 Task: Add Attachment from Google Drive to Card Card0000000147 in Board Board0000000037 in Workspace WS0000000013 in Trello. Add Cover Orange to Card Card0000000147 in Board Board0000000037 in Workspace WS0000000013 in Trello. Add "Add Label …" with "Title" Title0000000147 to Button Button0000000147 to Card Card0000000147 in Board Board0000000037 in Workspace WS0000000013 in Trello. Add Description DS0000000147 to Card Card0000000147 in Board Board0000000037 in Workspace WS0000000013 in Trello. Add Comment CM0000000147 to Card Card0000000147 in Board Board0000000037 in Workspace WS0000000013 in Trello
Action: Mouse moved to (758, 441)
Screenshot: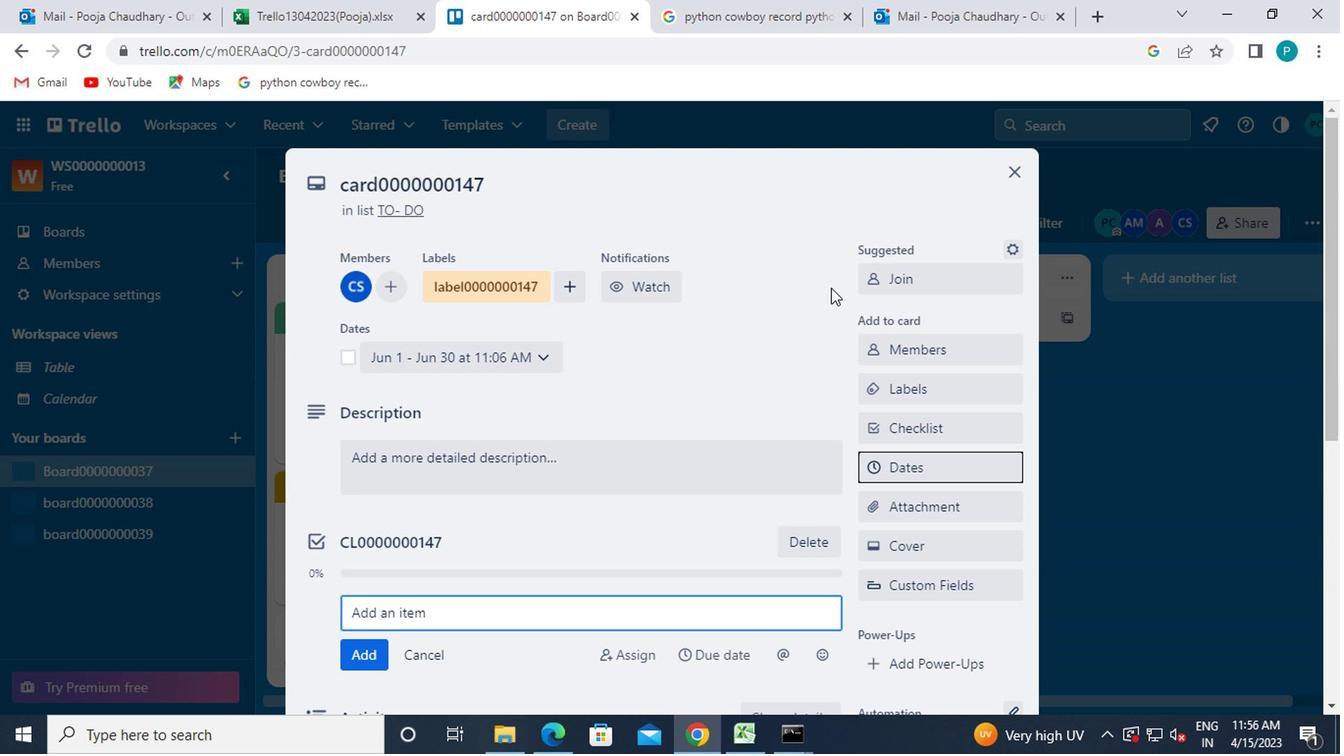 
Action: Mouse scrolled (758, 439) with delta (0, -1)
Screenshot: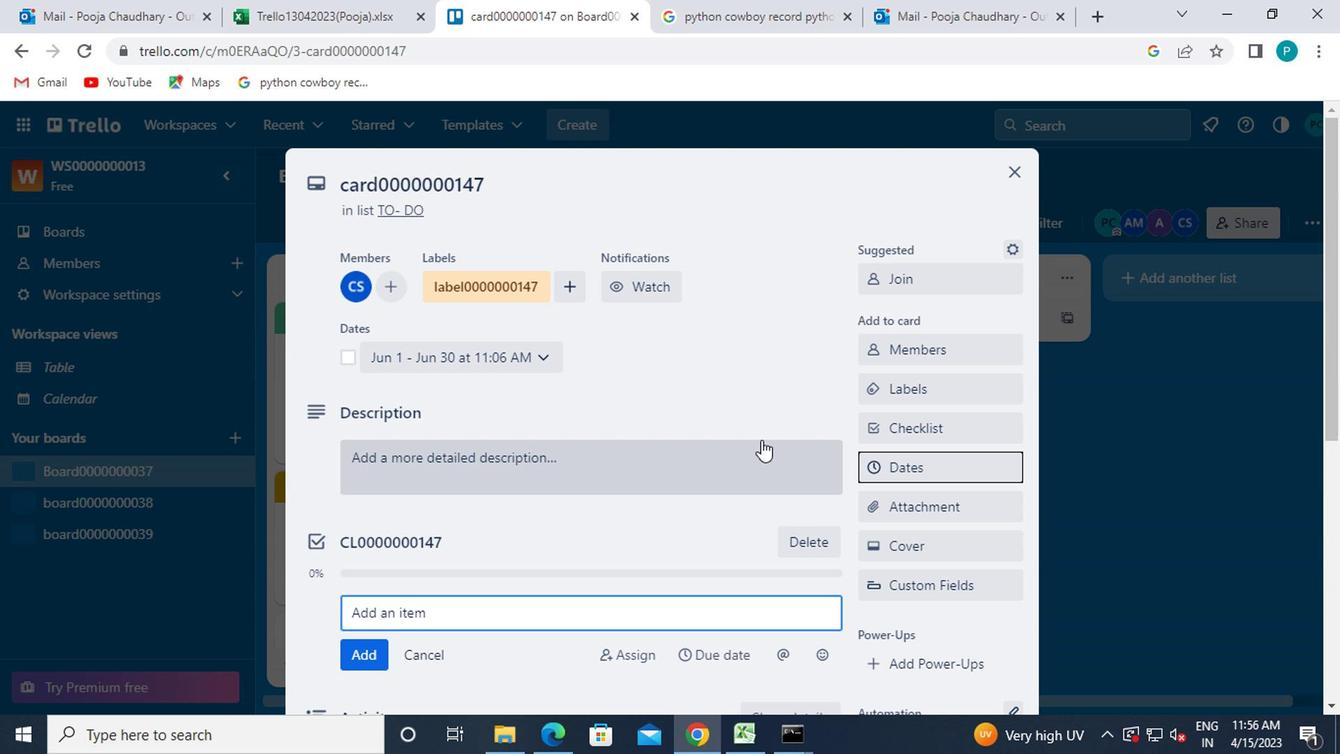
Action: Mouse moved to (880, 402)
Screenshot: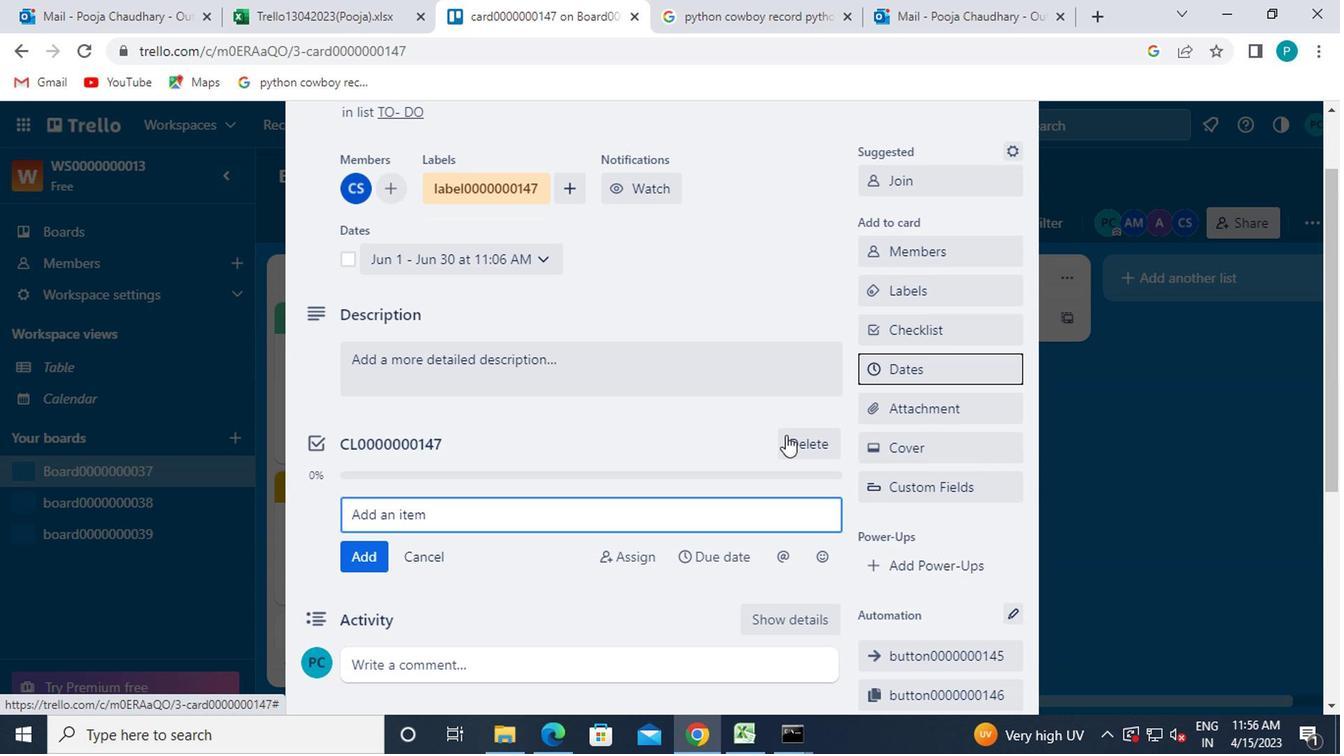 
Action: Mouse pressed left at (880, 402)
Screenshot: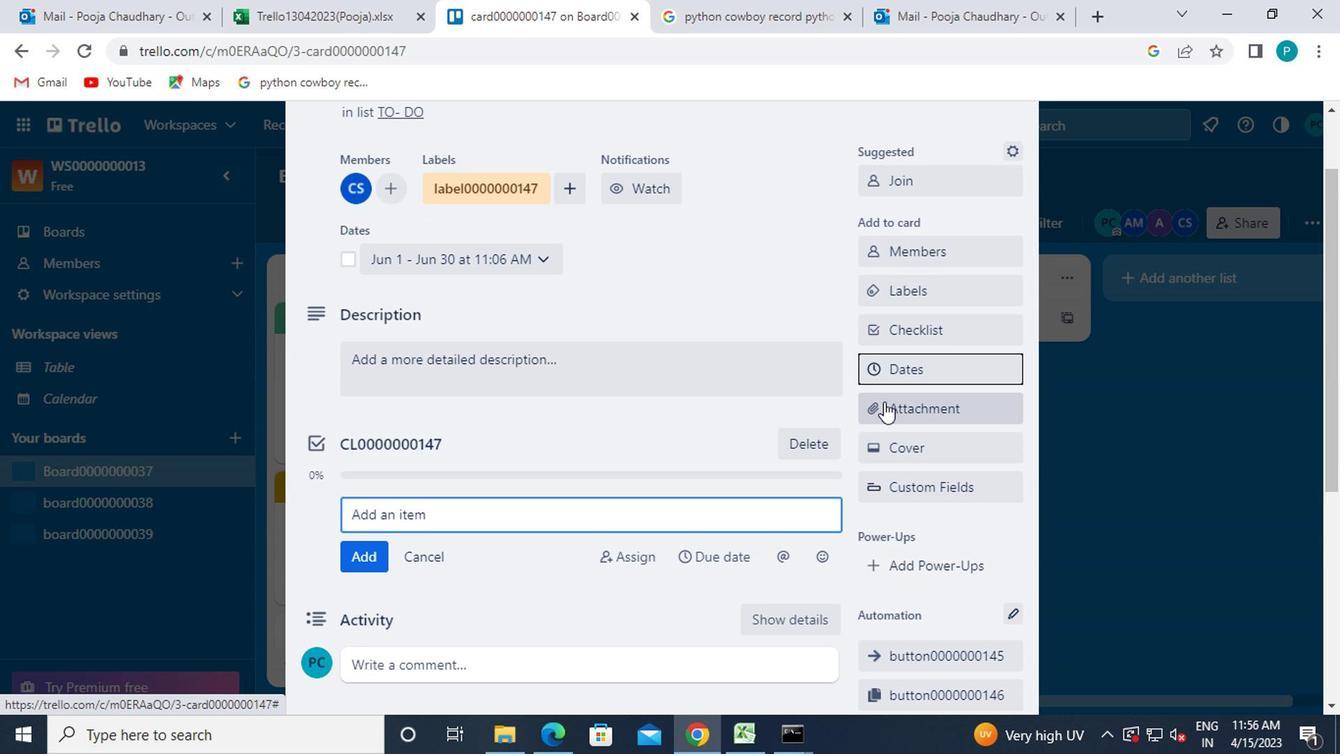 
Action: Mouse moved to (877, 264)
Screenshot: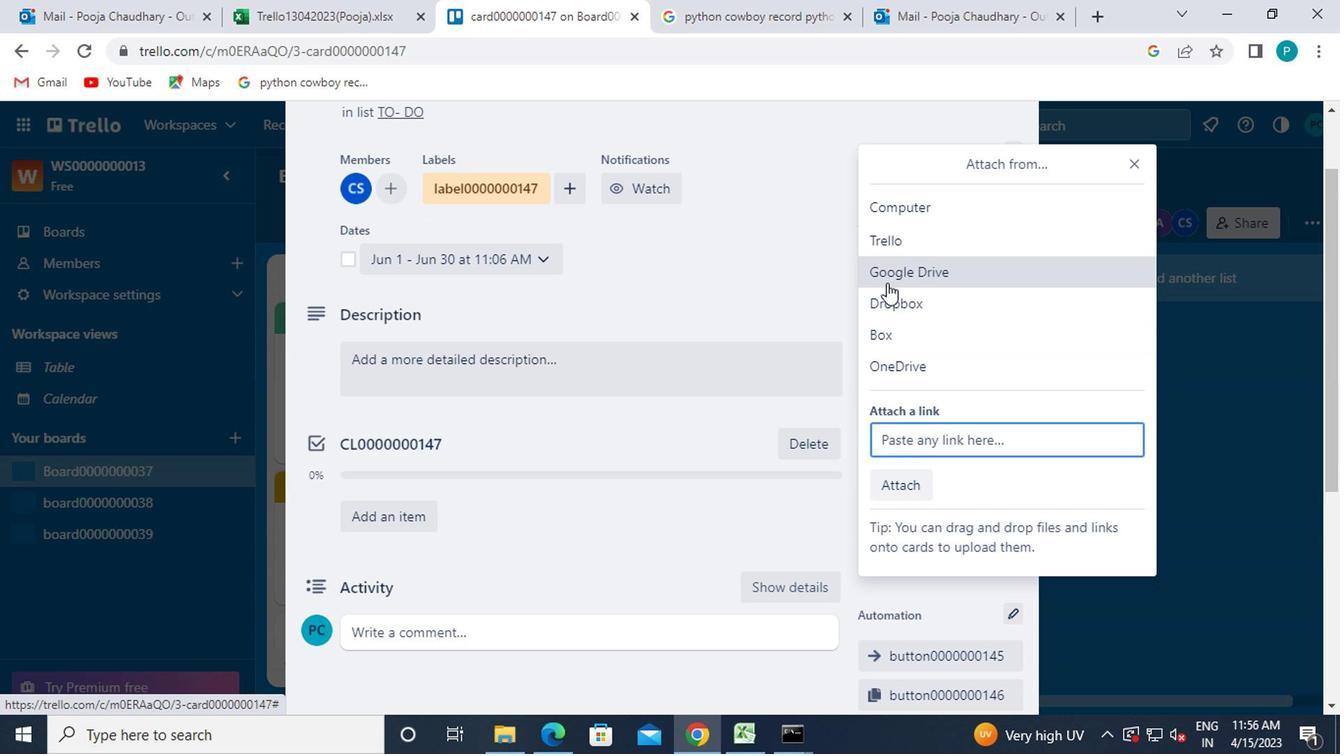 
Action: Mouse pressed left at (877, 264)
Screenshot: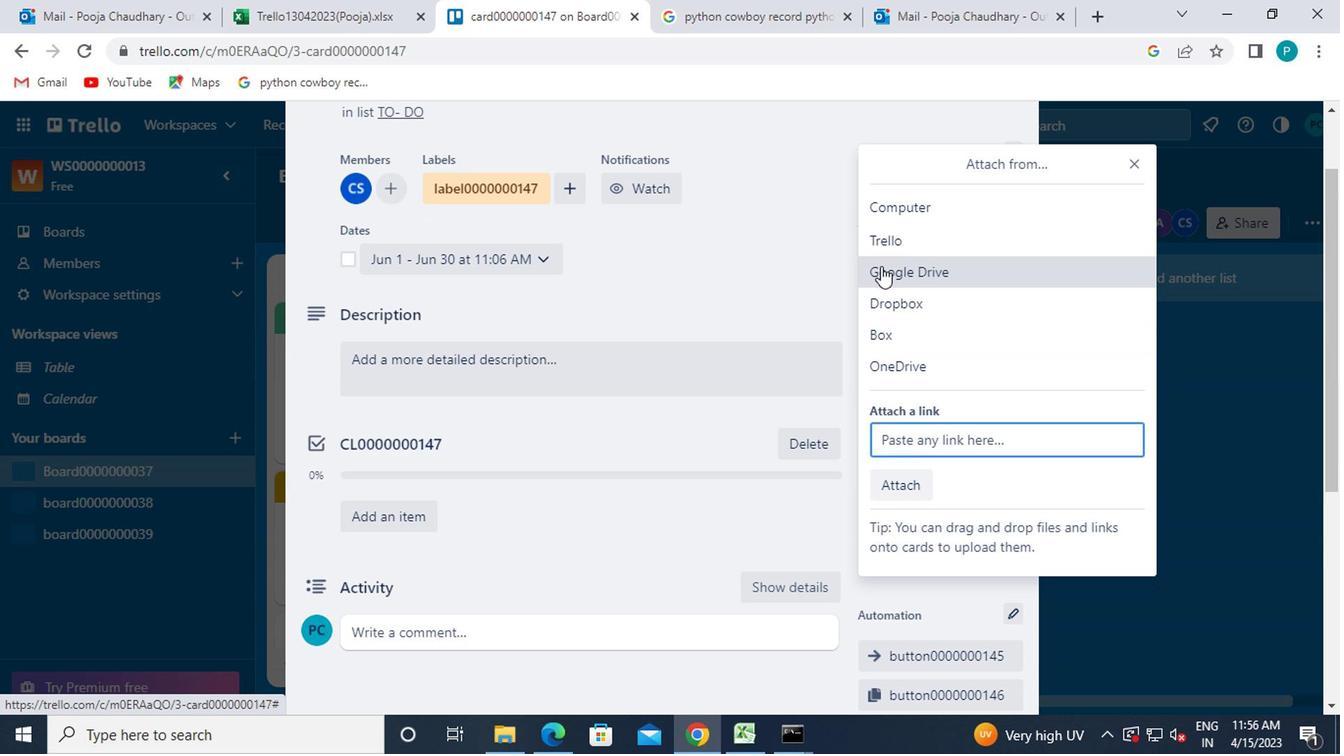 
Action: Mouse moved to (413, 460)
Screenshot: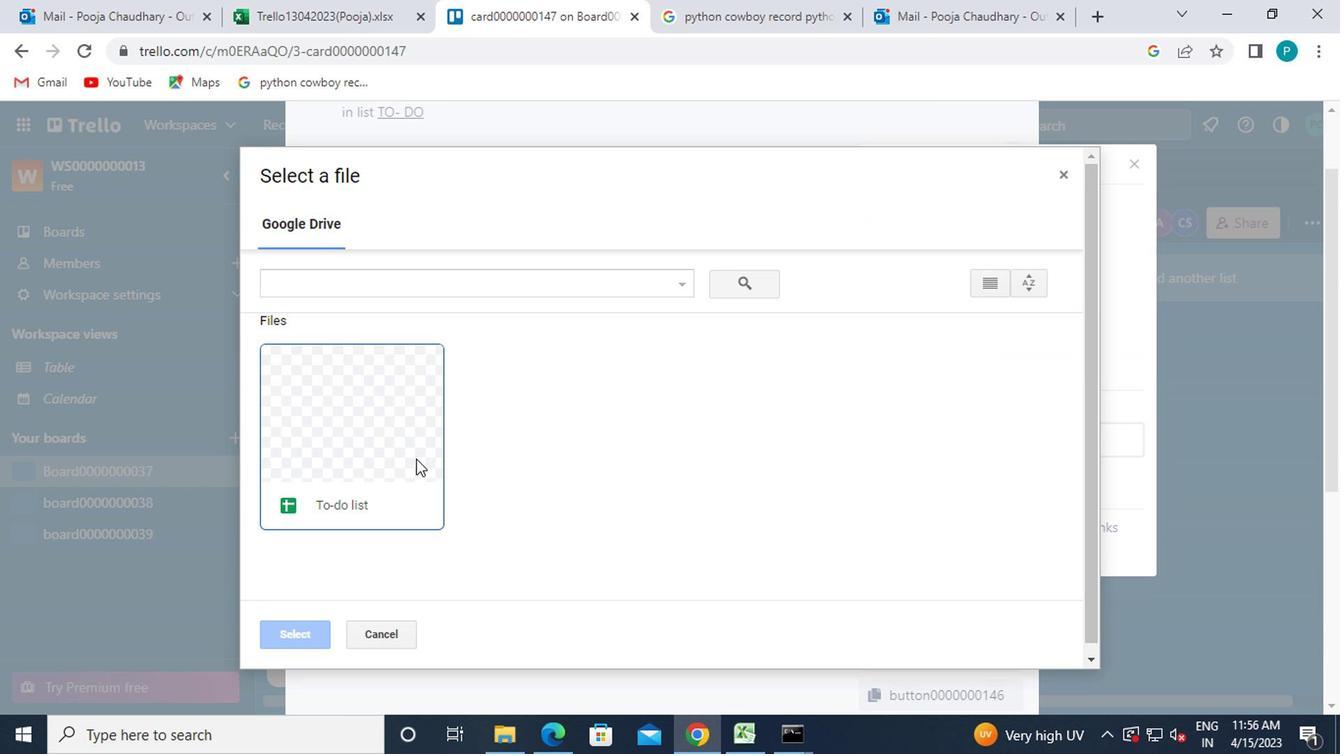 
Action: Mouse pressed left at (413, 460)
Screenshot: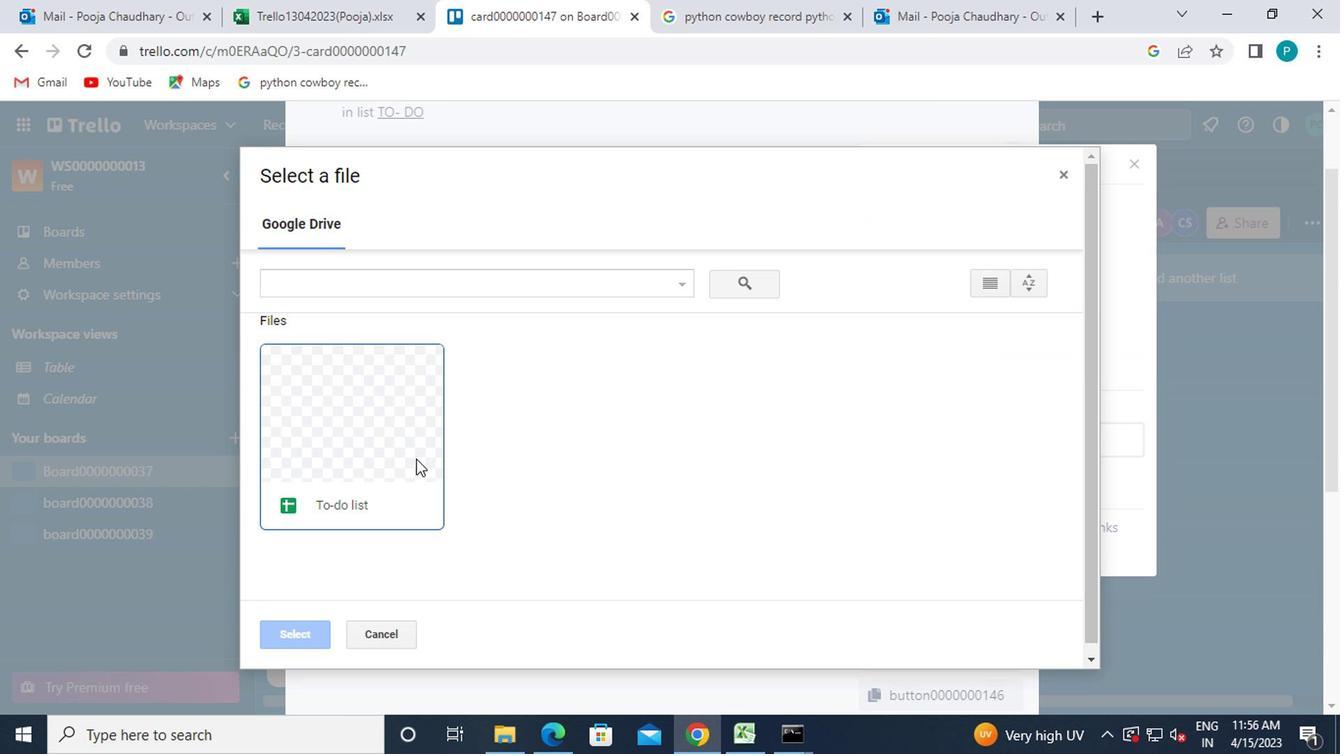 
Action: Mouse moved to (288, 628)
Screenshot: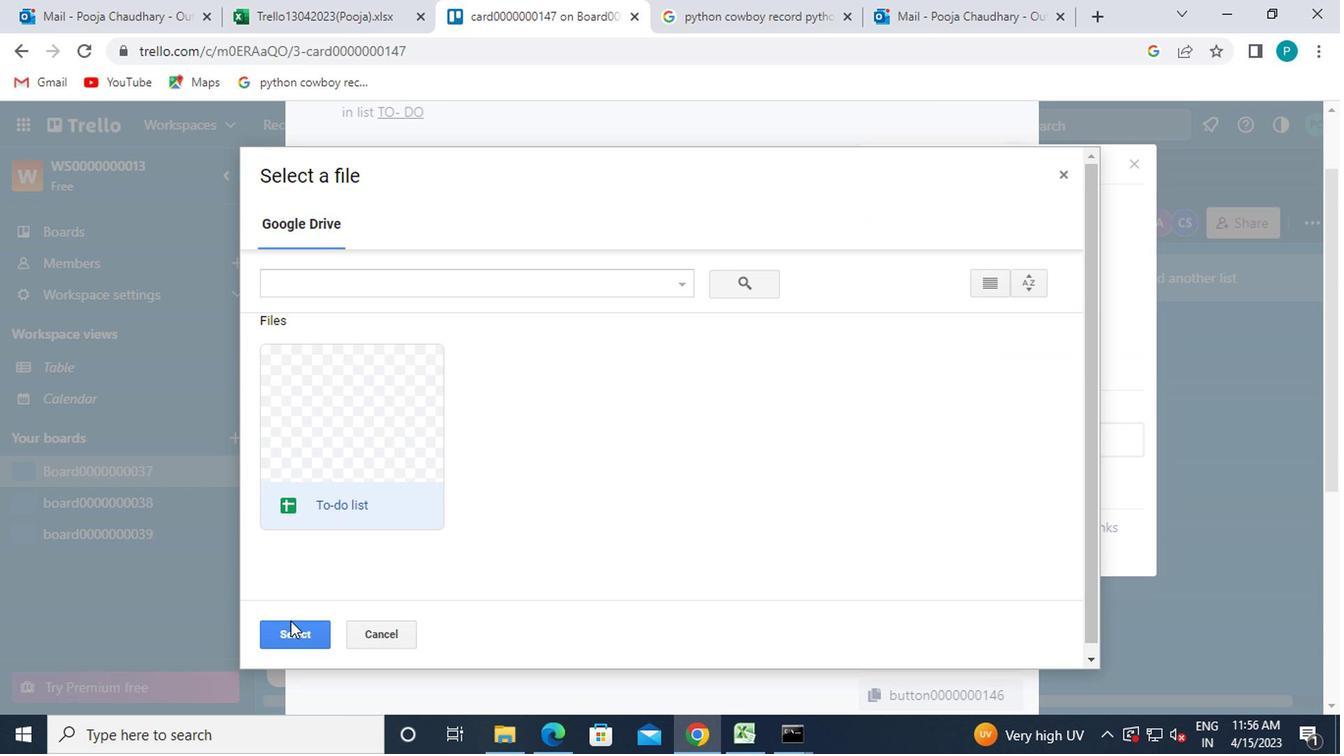 
Action: Mouse pressed left at (288, 628)
Screenshot: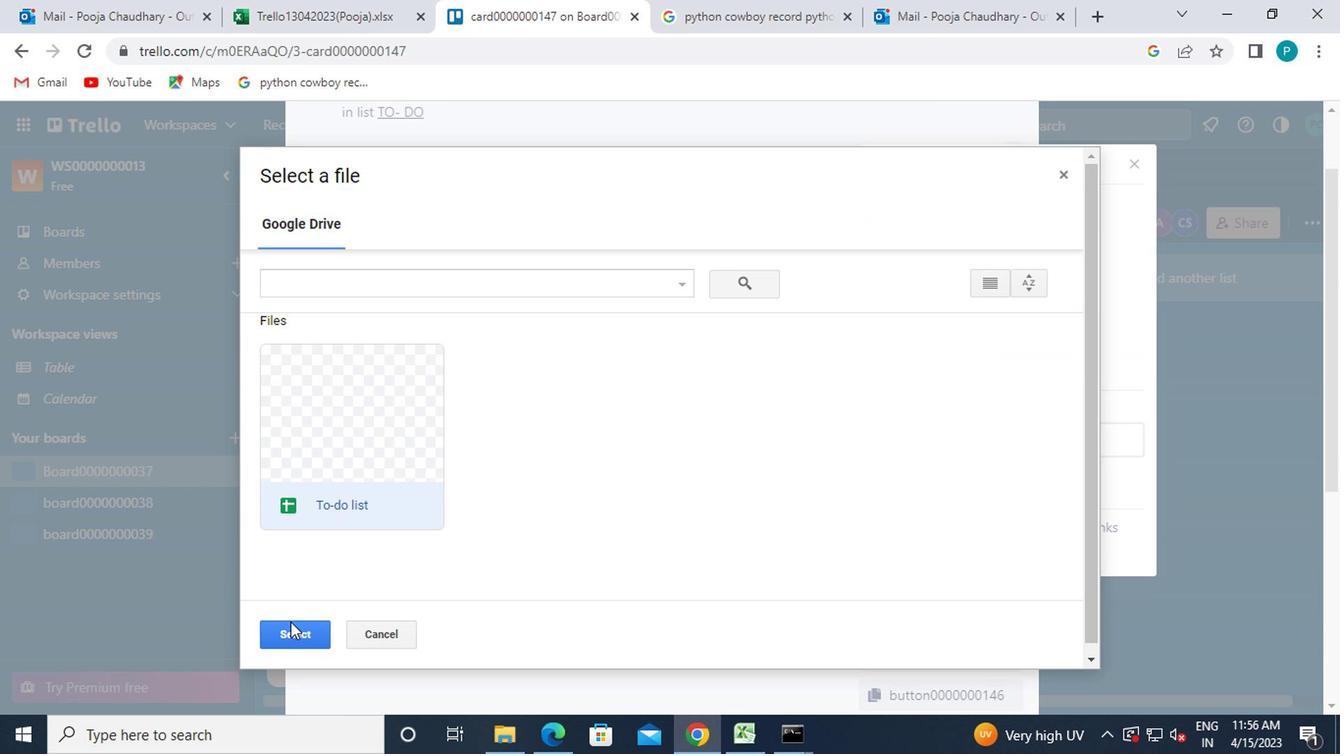 
Action: Mouse moved to (887, 455)
Screenshot: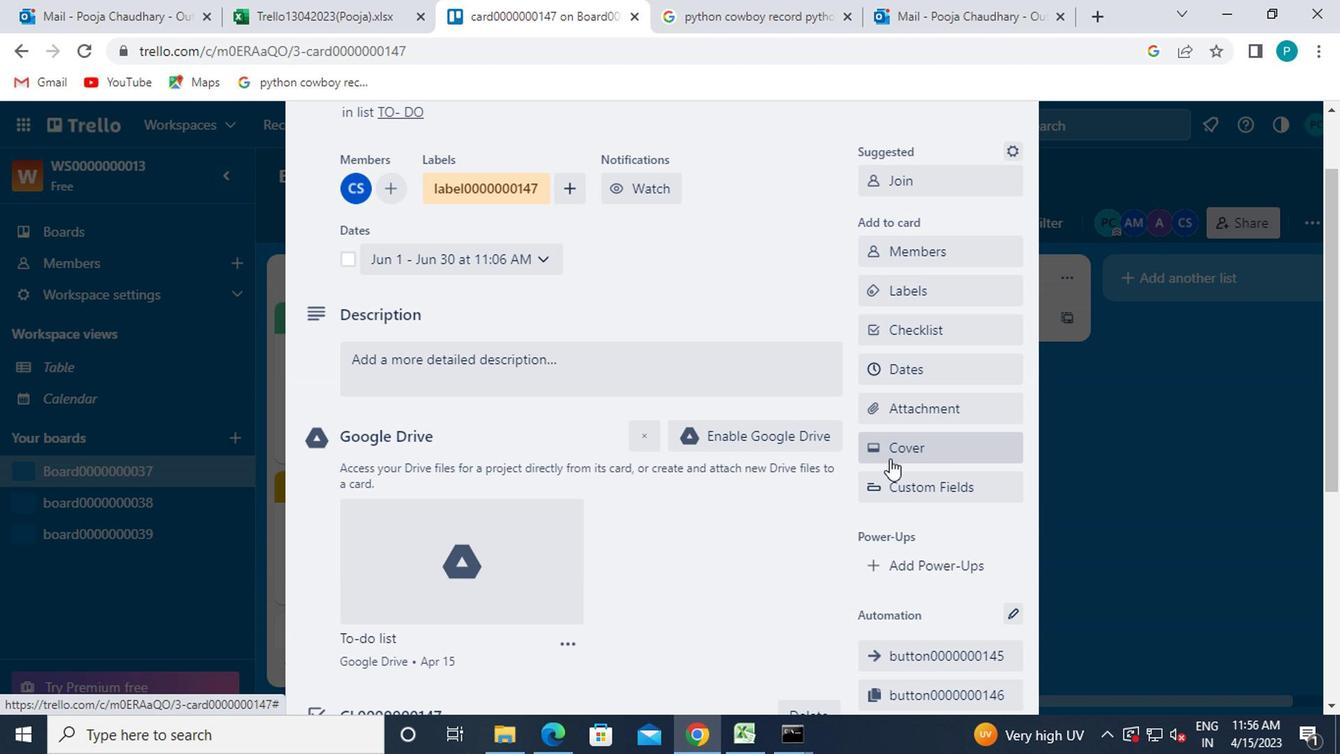 
Action: Mouse pressed left at (887, 455)
Screenshot: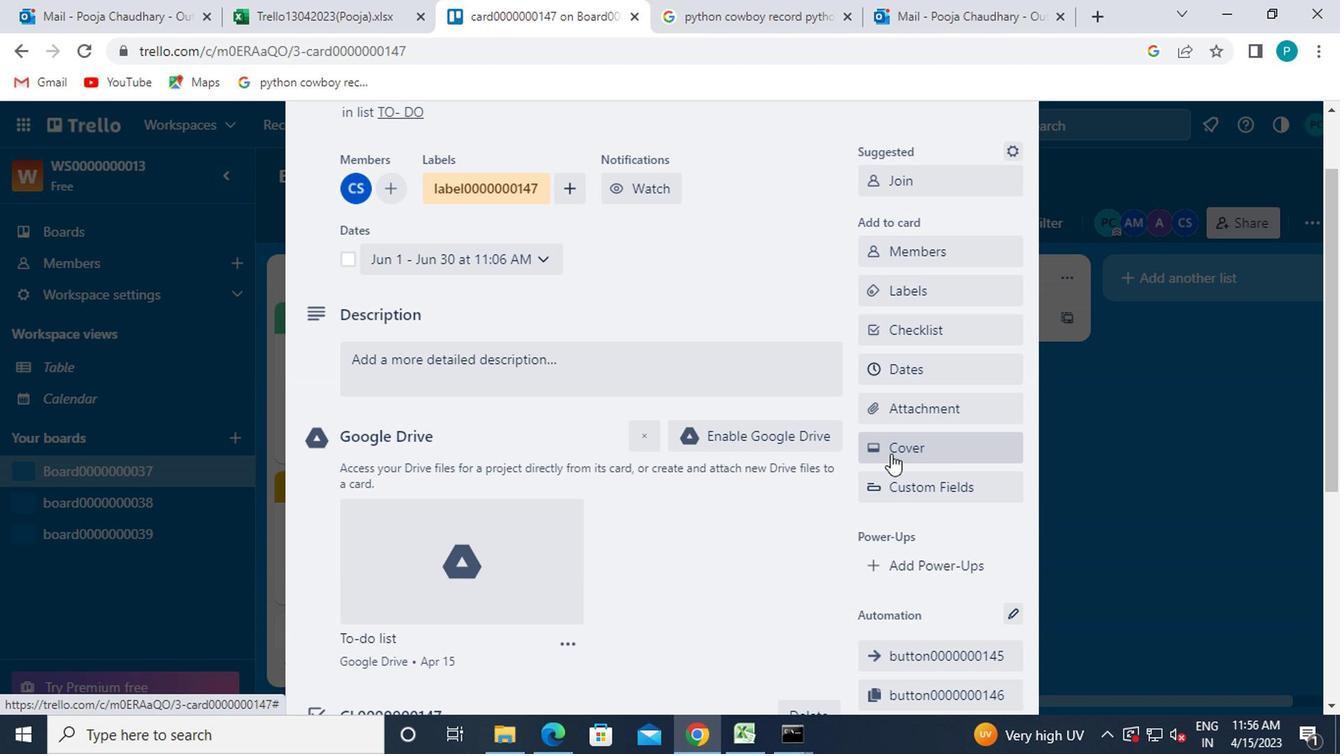 
Action: Mouse moved to (983, 344)
Screenshot: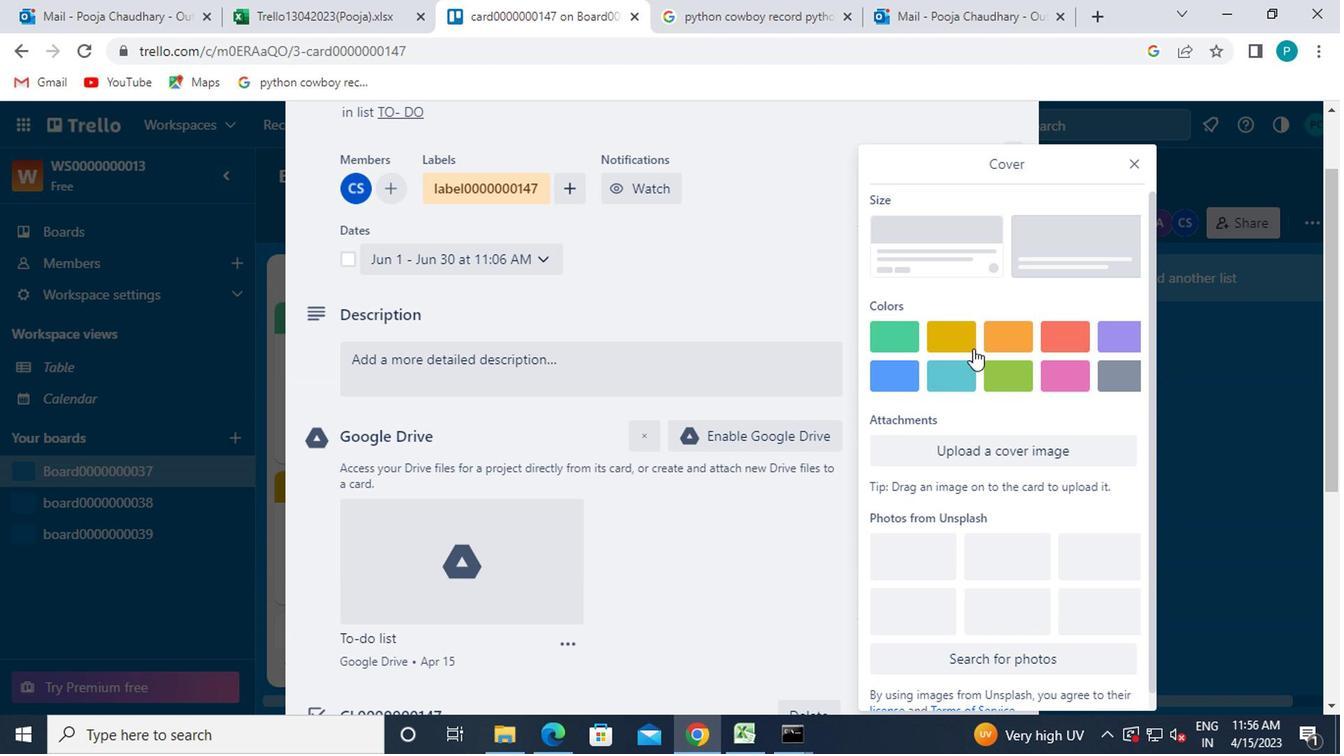 
Action: Mouse pressed left at (983, 344)
Screenshot: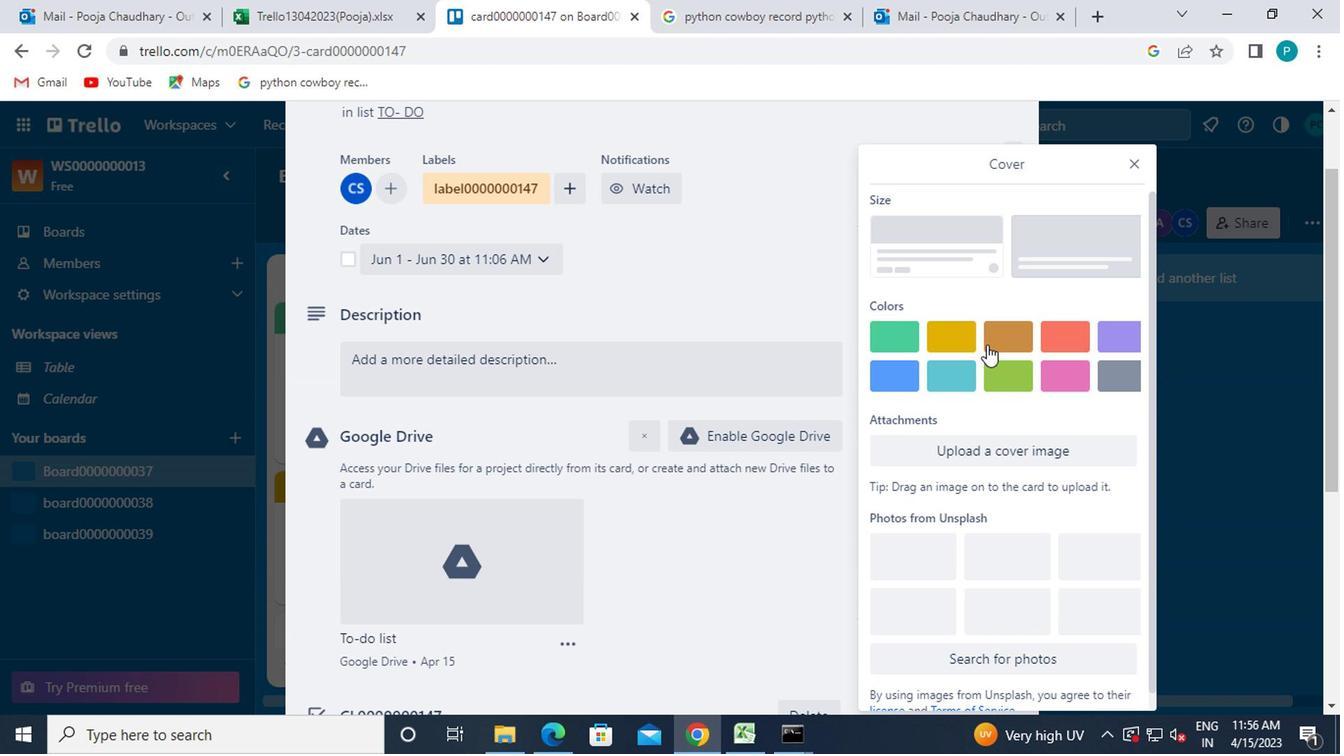 
Action: Mouse moved to (1125, 159)
Screenshot: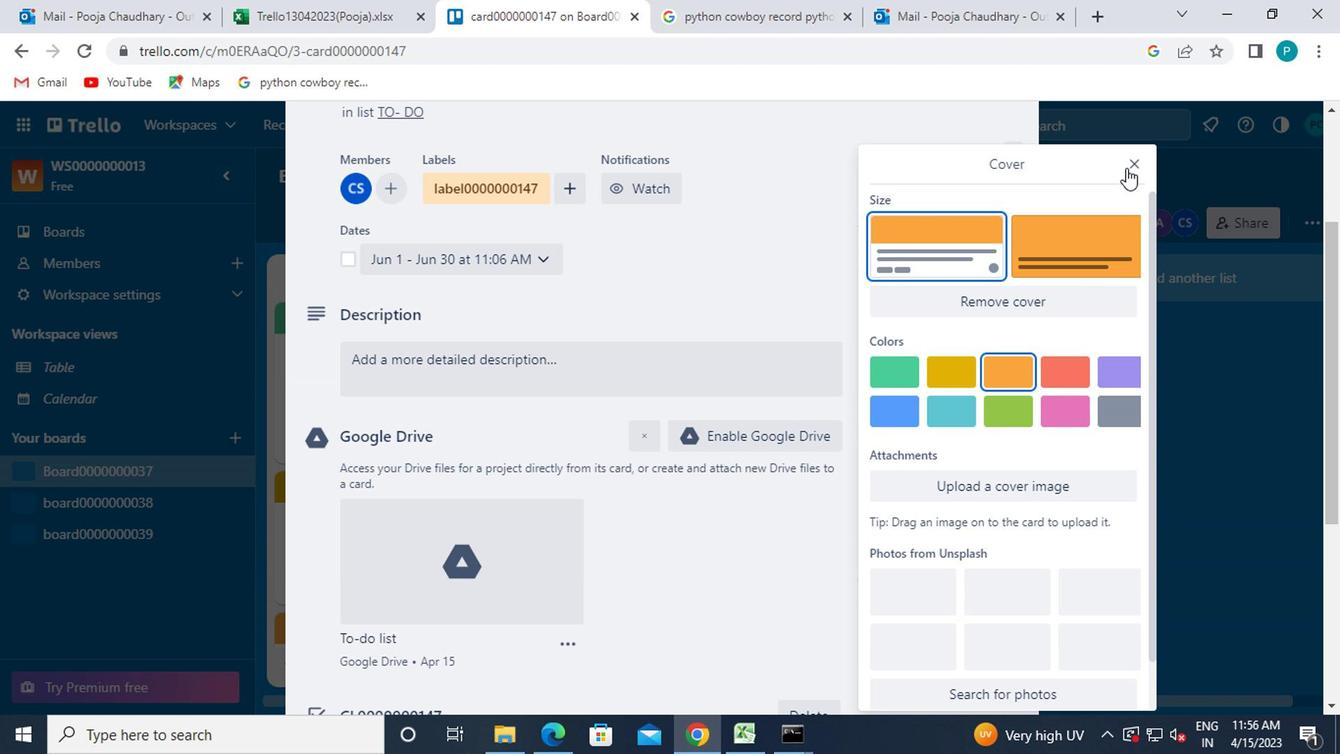 
Action: Mouse pressed left at (1125, 159)
Screenshot: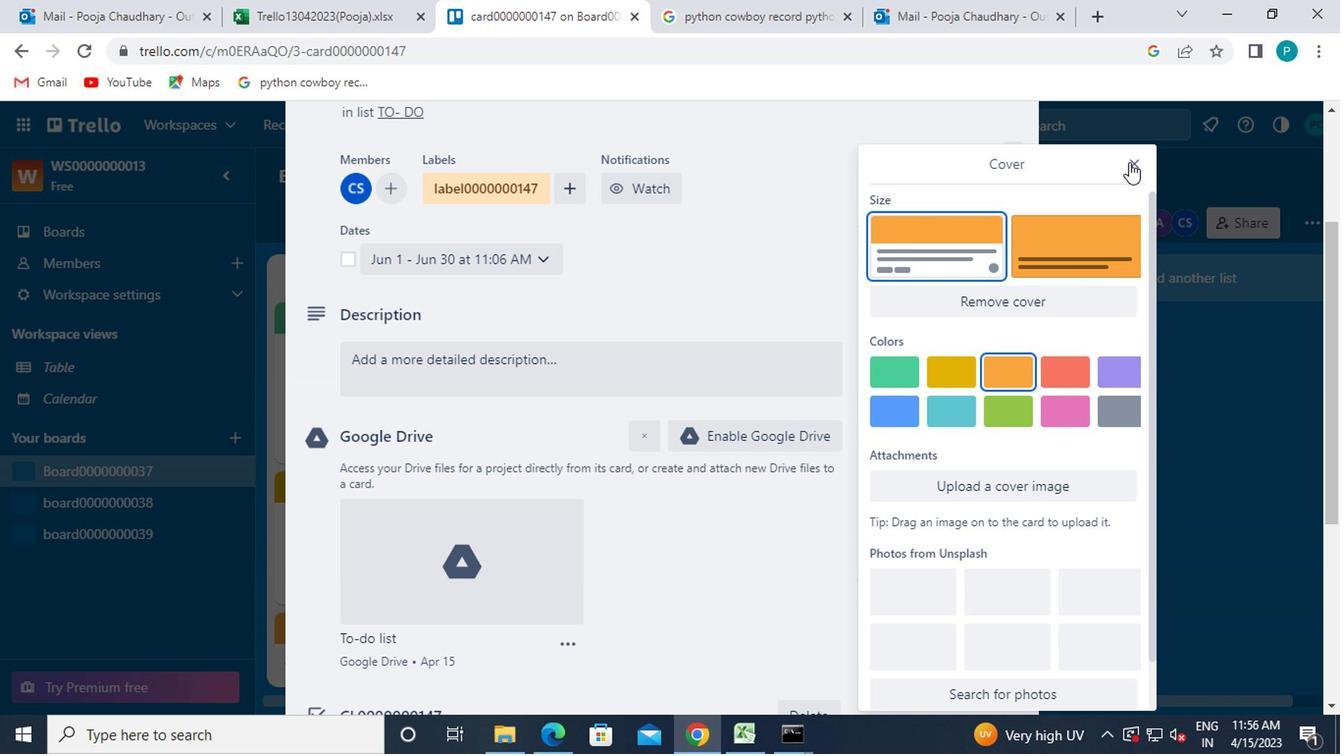 
Action: Mouse moved to (907, 483)
Screenshot: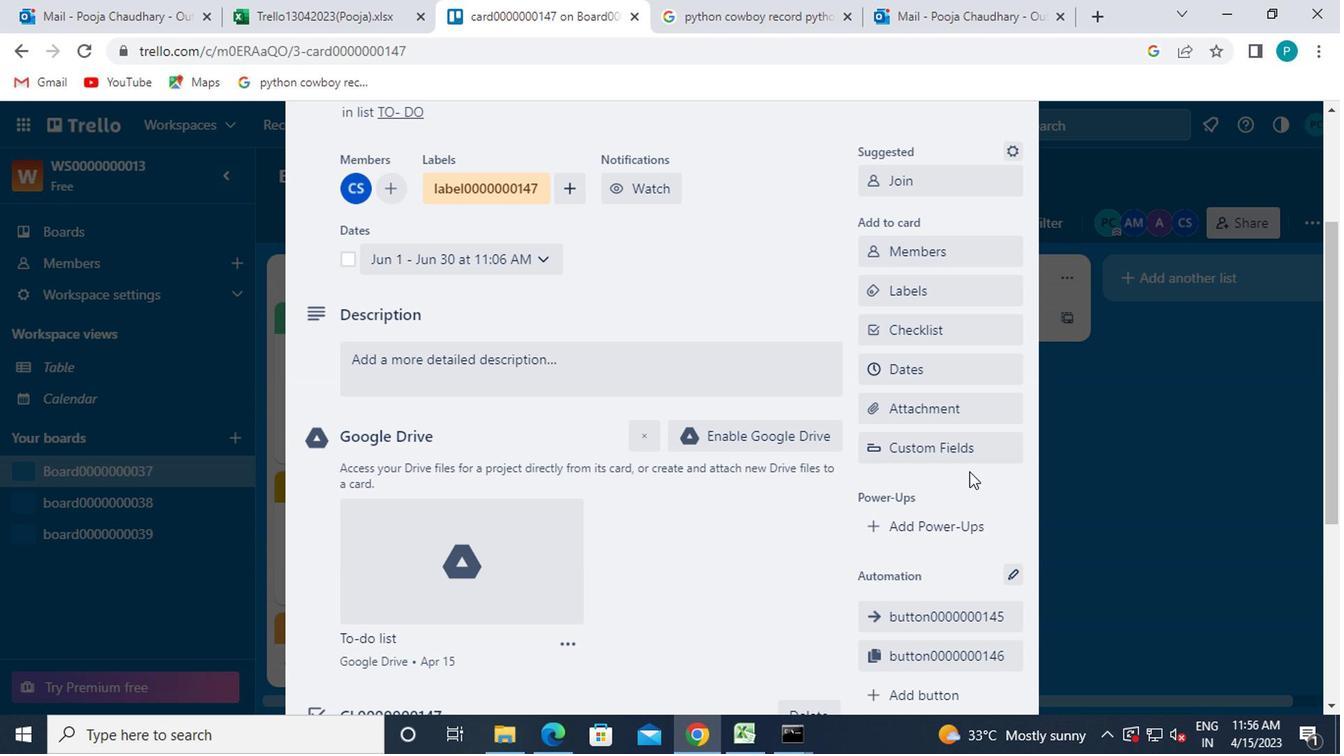 
Action: Mouse scrolled (907, 481) with delta (0, -1)
Screenshot: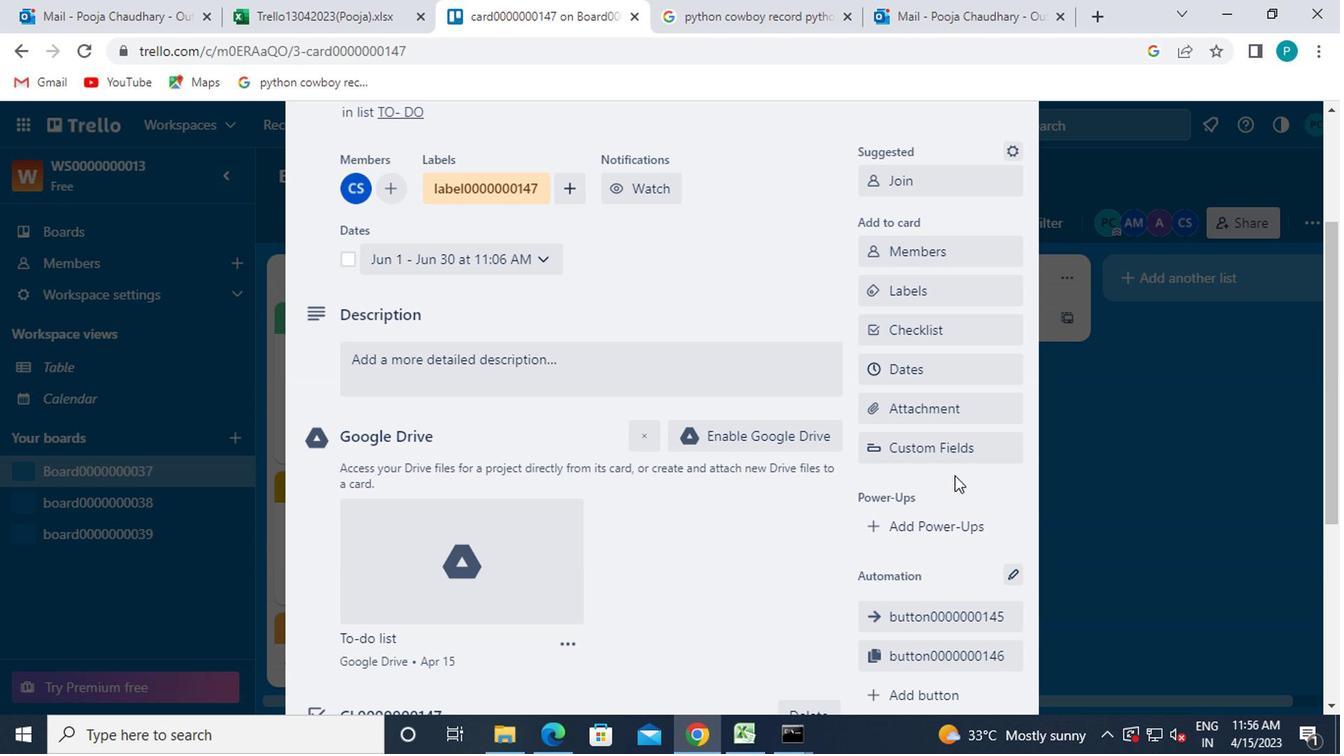
Action: Mouse moved to (907, 483)
Screenshot: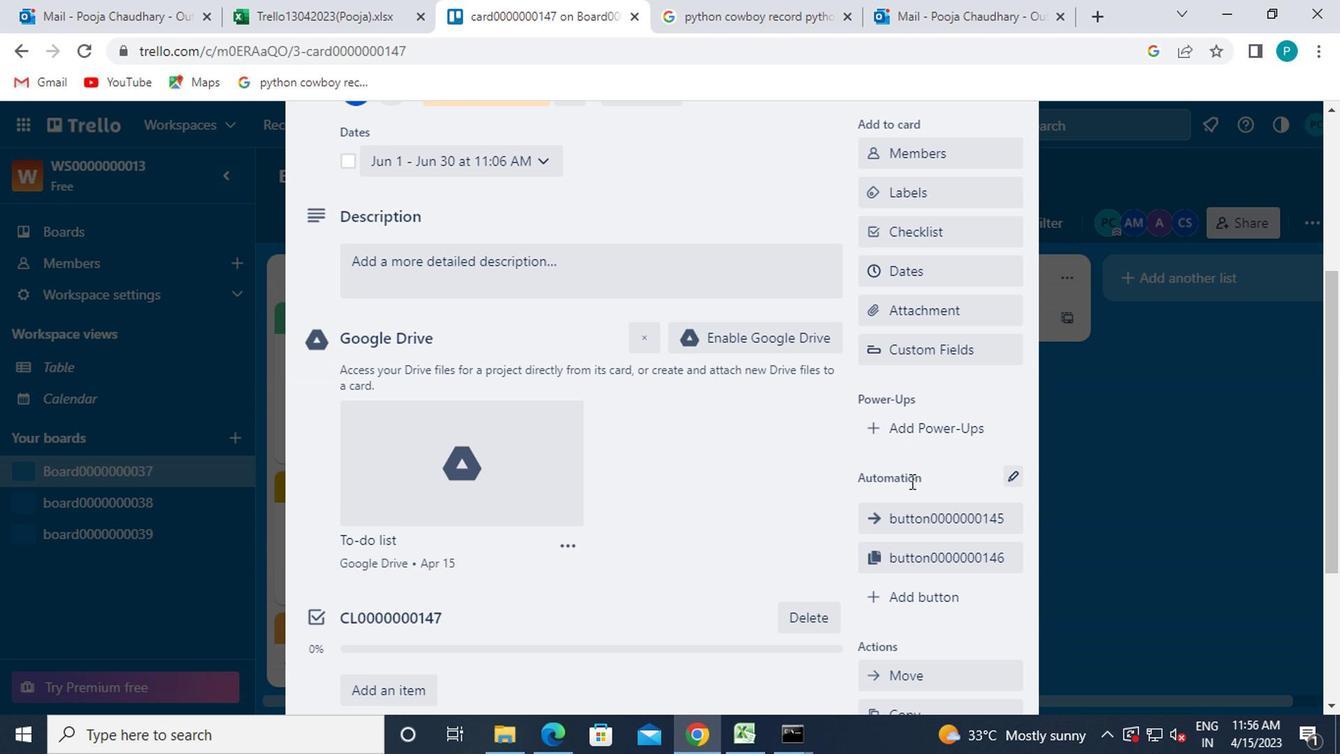 
Action: Mouse scrolled (907, 481) with delta (0, -1)
Screenshot: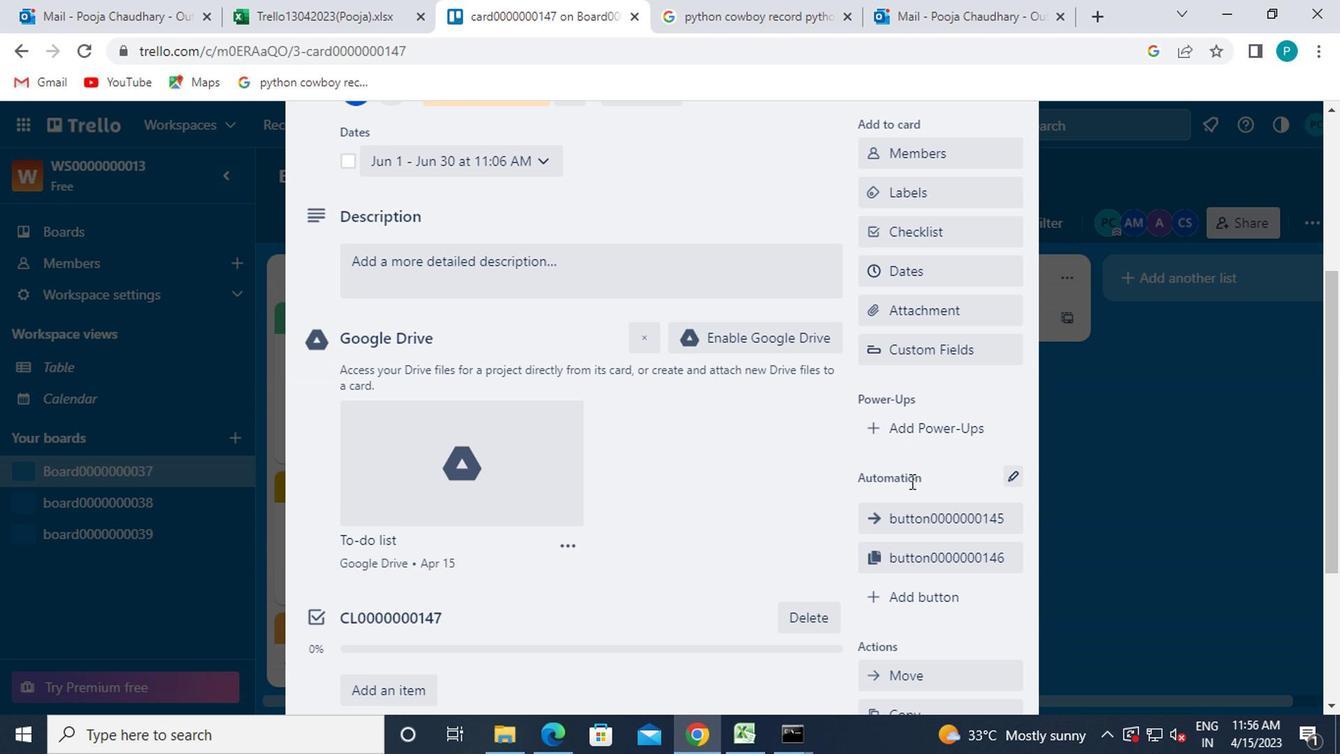 
Action: Mouse moved to (907, 502)
Screenshot: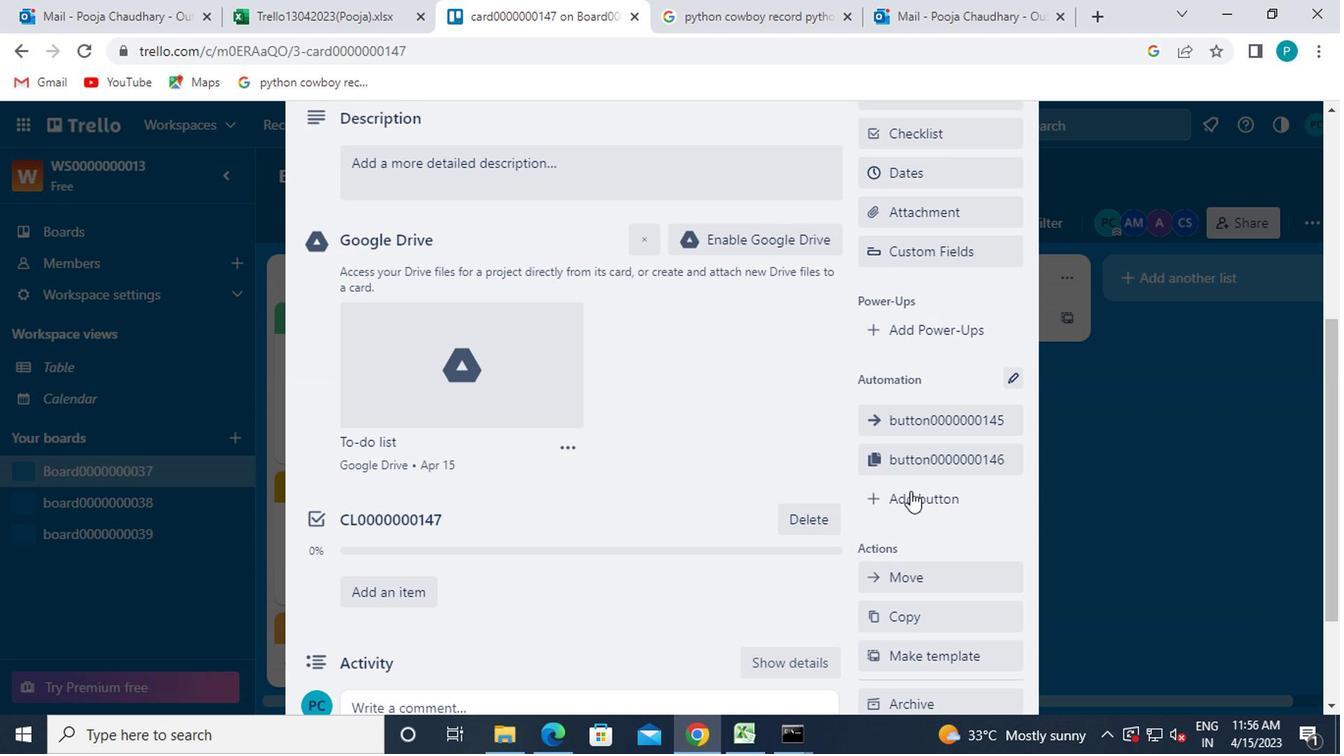 
Action: Mouse pressed left at (907, 502)
Screenshot: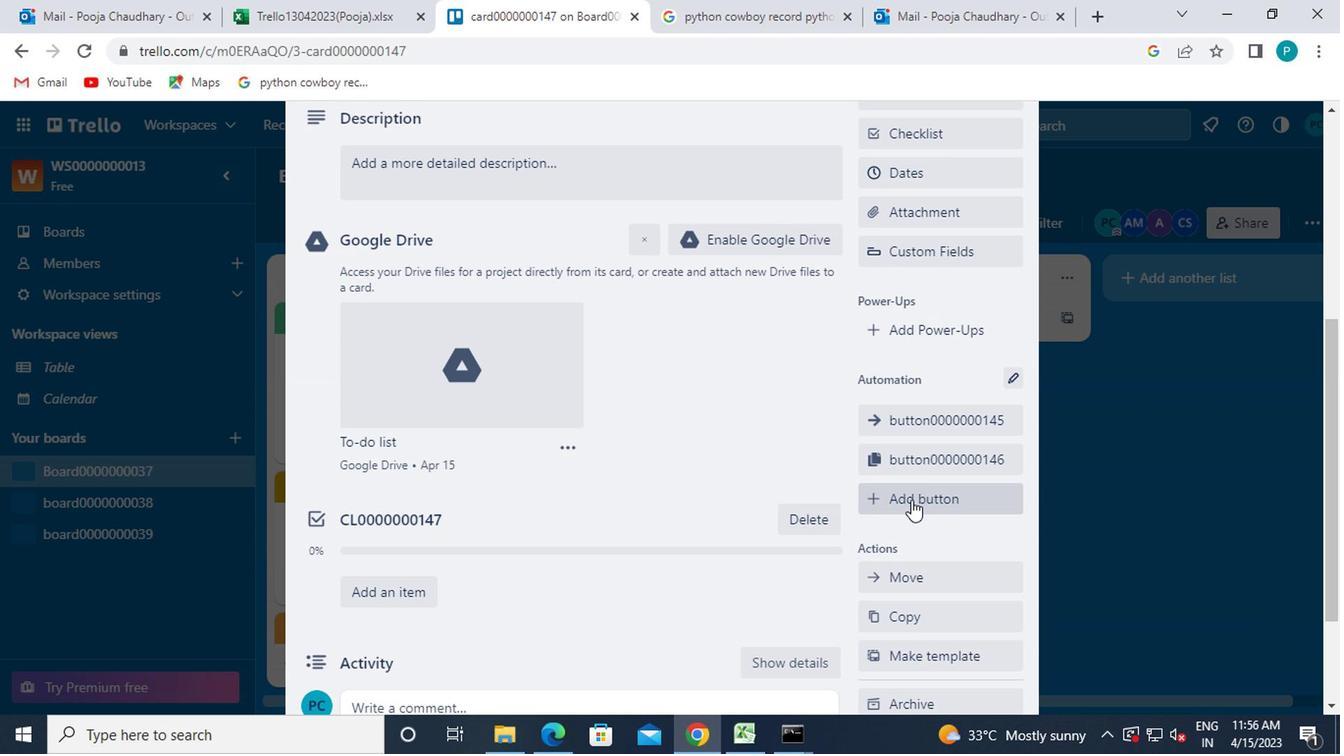 
Action: Mouse moved to (904, 335)
Screenshot: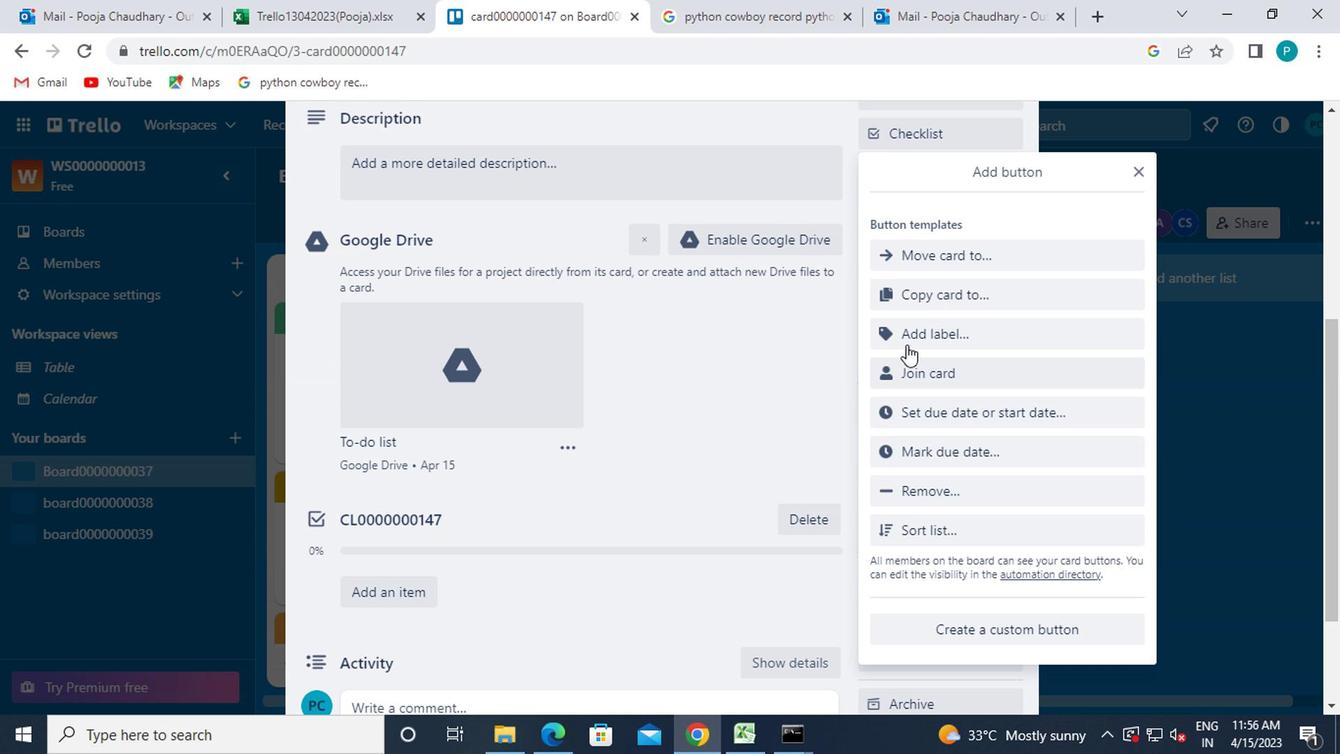 
Action: Mouse pressed left at (904, 335)
Screenshot: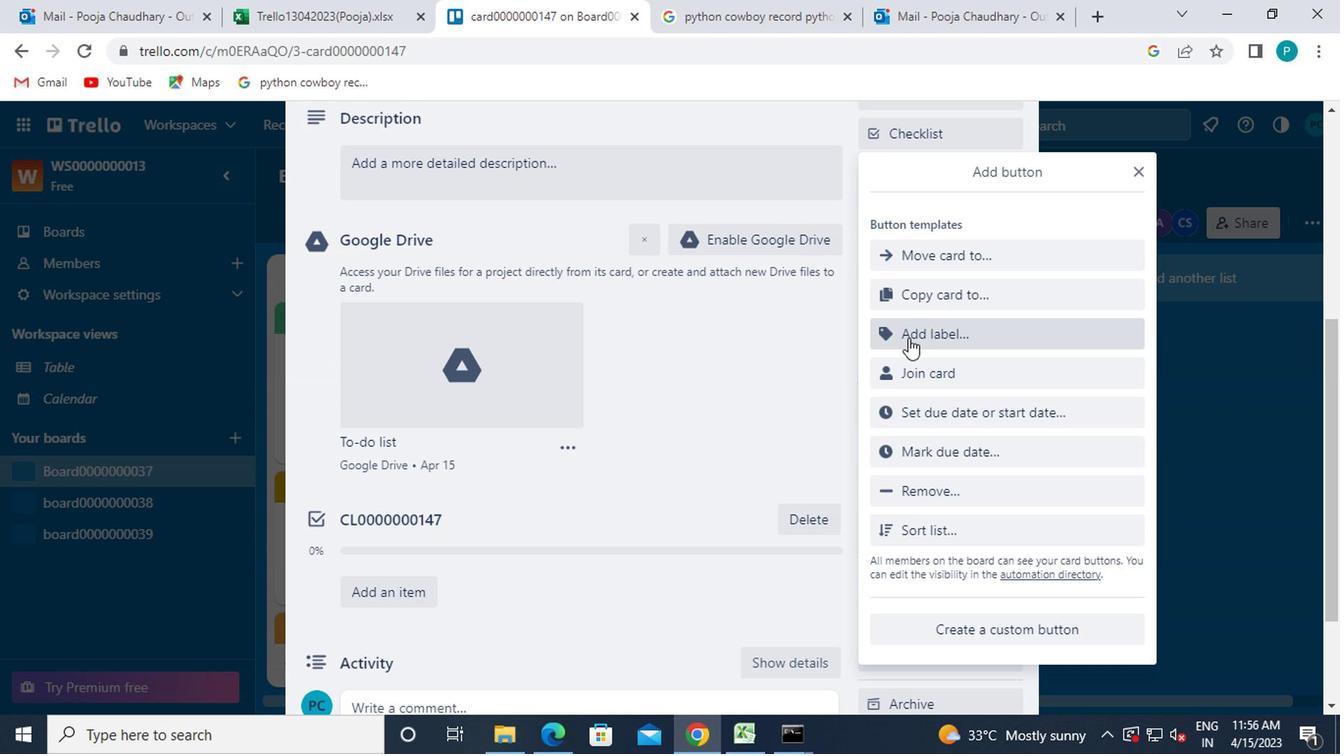 
Action: Mouse moved to (971, 254)
Screenshot: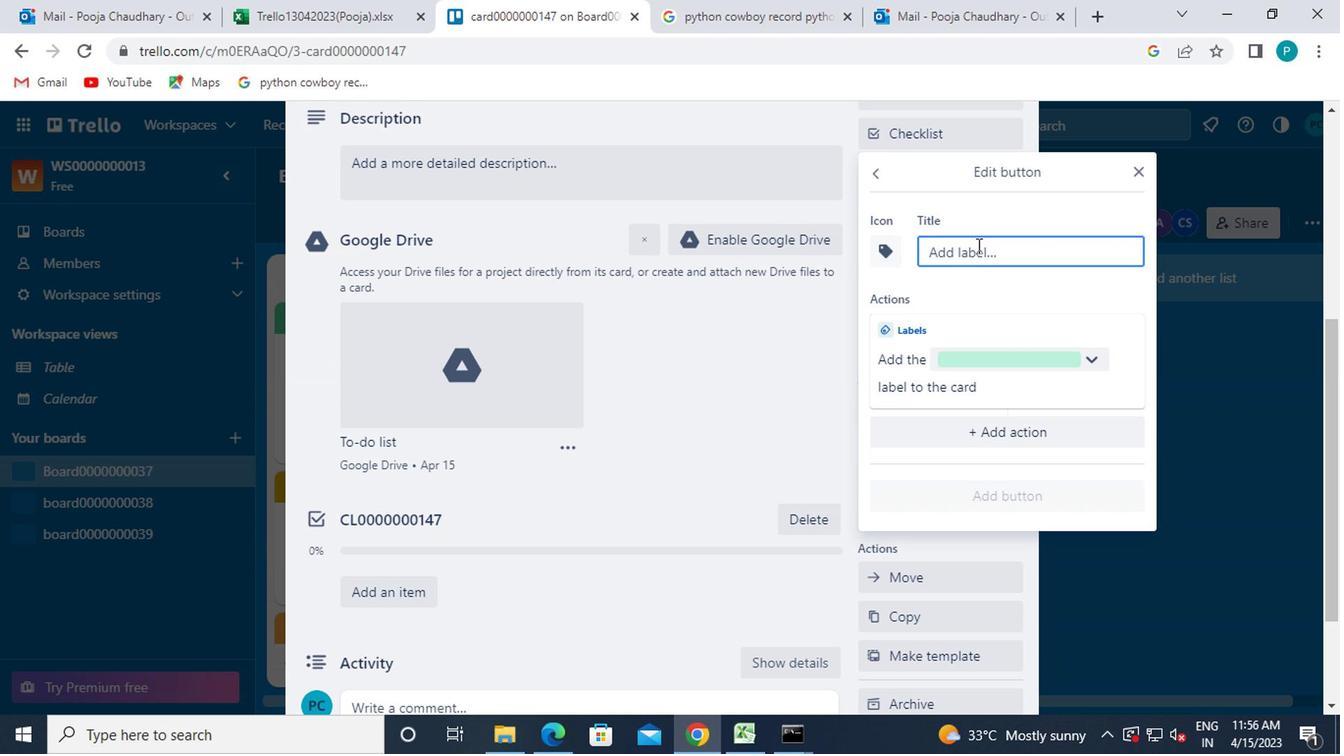 
Action: Mouse pressed left at (971, 254)
Screenshot: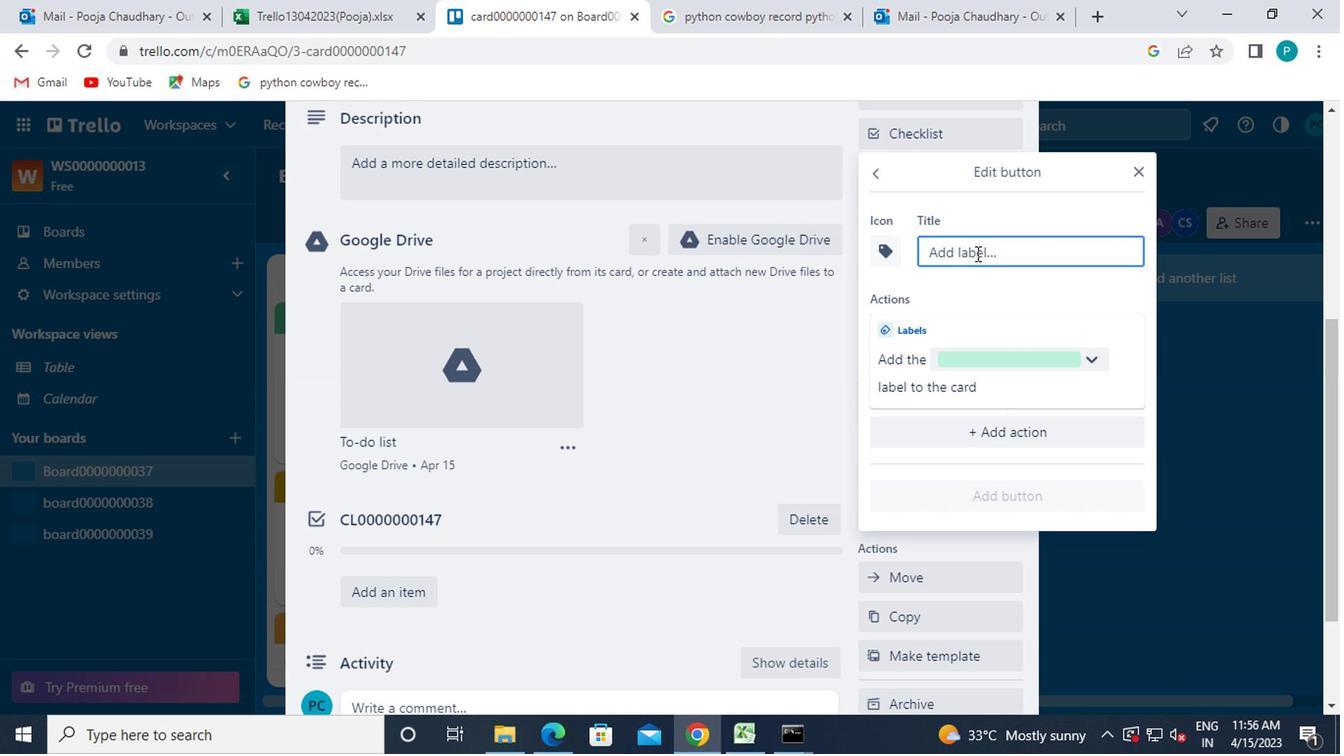 
Action: Key pressed title0000000147
Screenshot: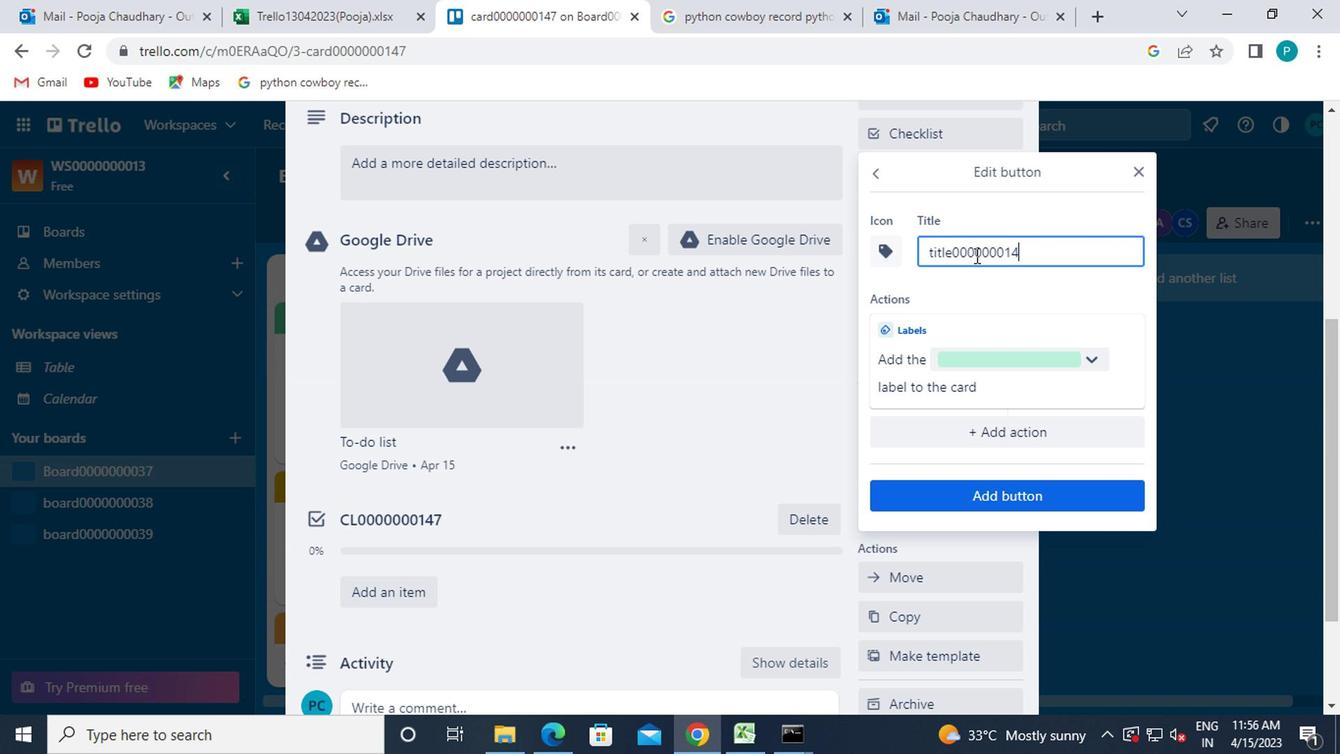 
Action: Mouse moved to (996, 492)
Screenshot: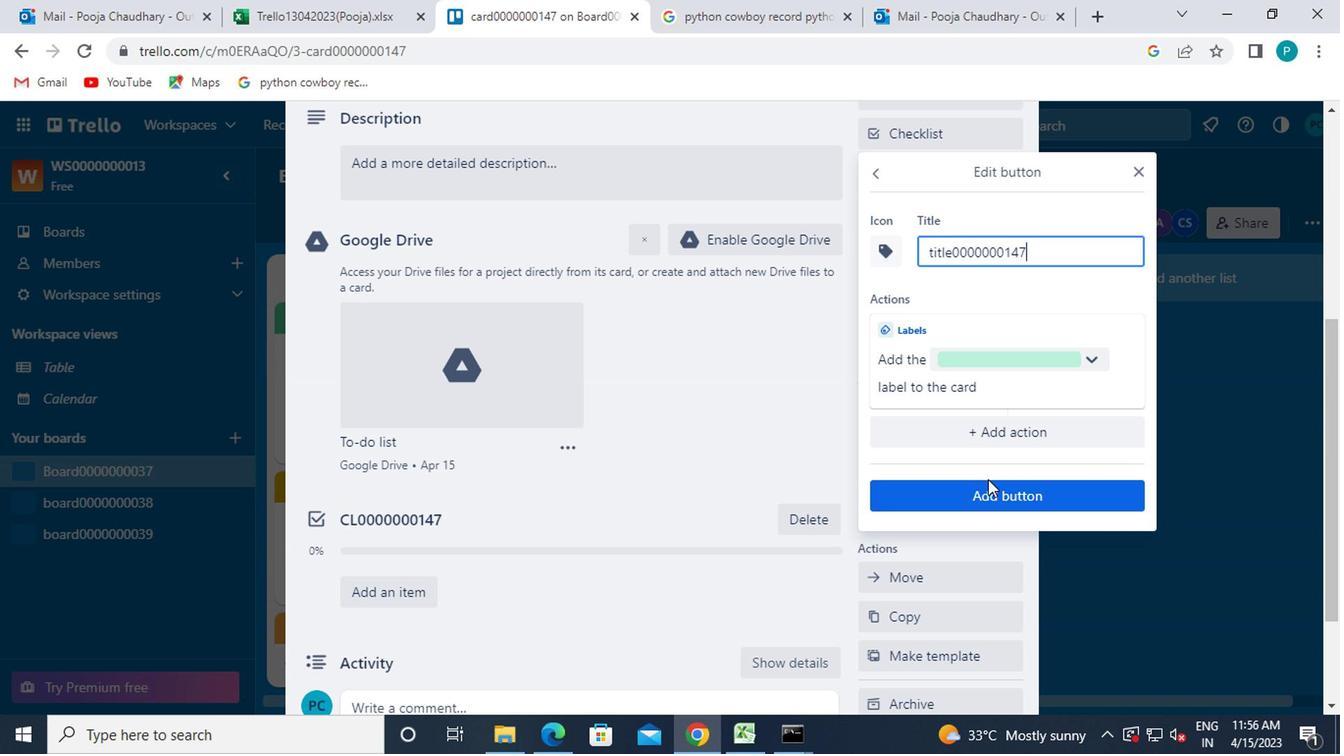 
Action: Mouse pressed left at (996, 492)
Screenshot: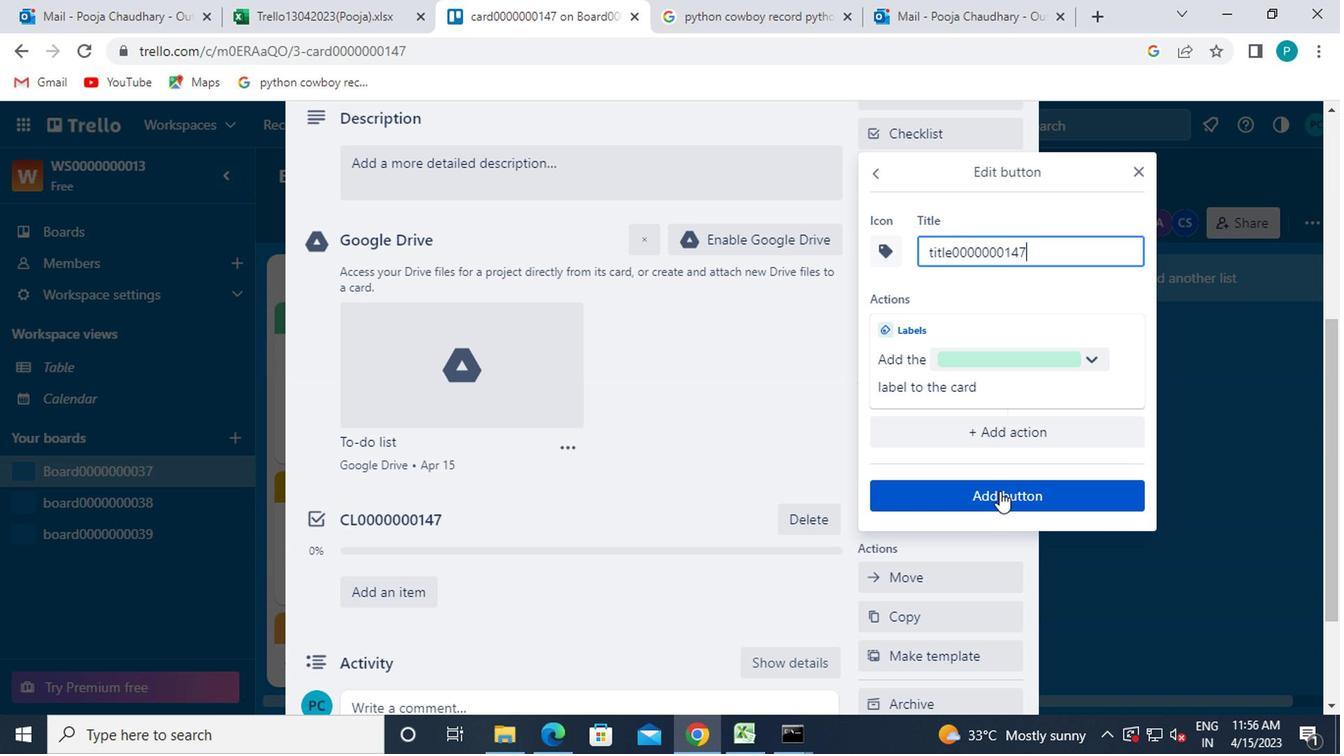 
Action: Mouse moved to (739, 518)
Screenshot: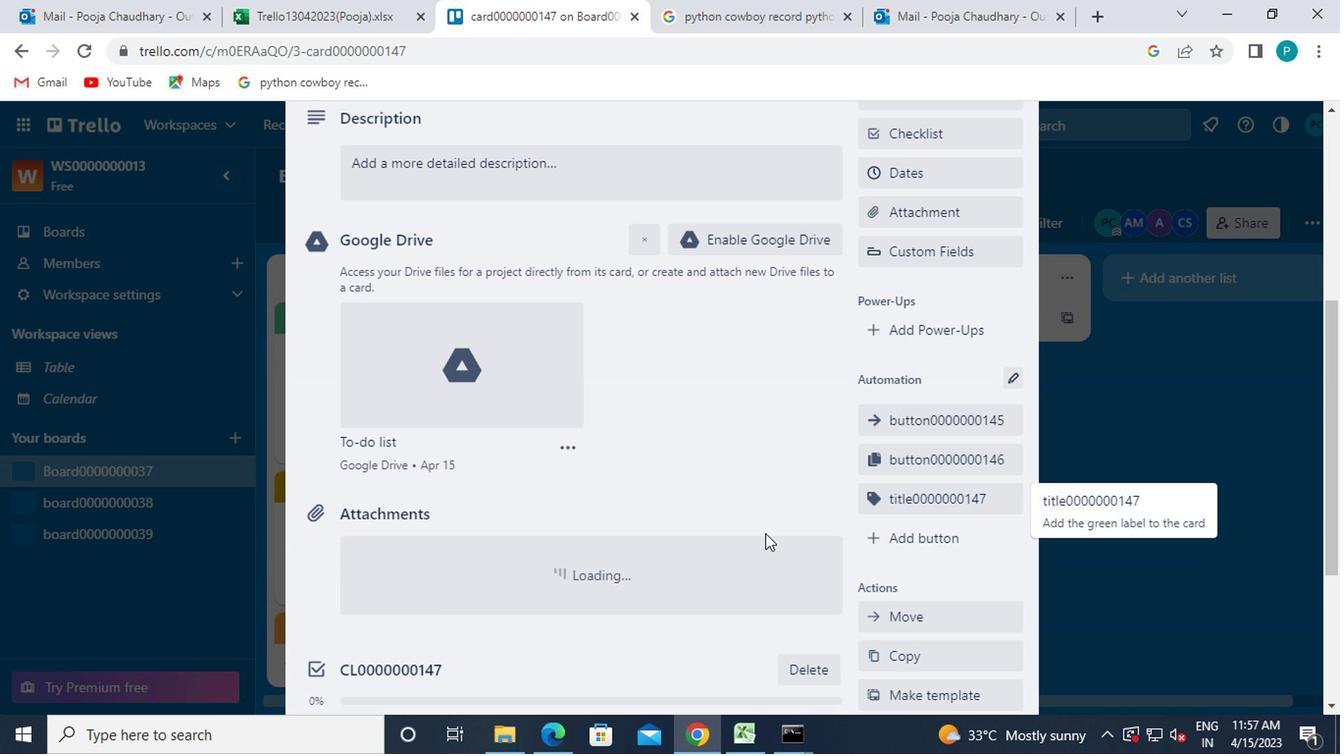 
Action: Mouse scrolled (739, 518) with delta (0, 0)
Screenshot: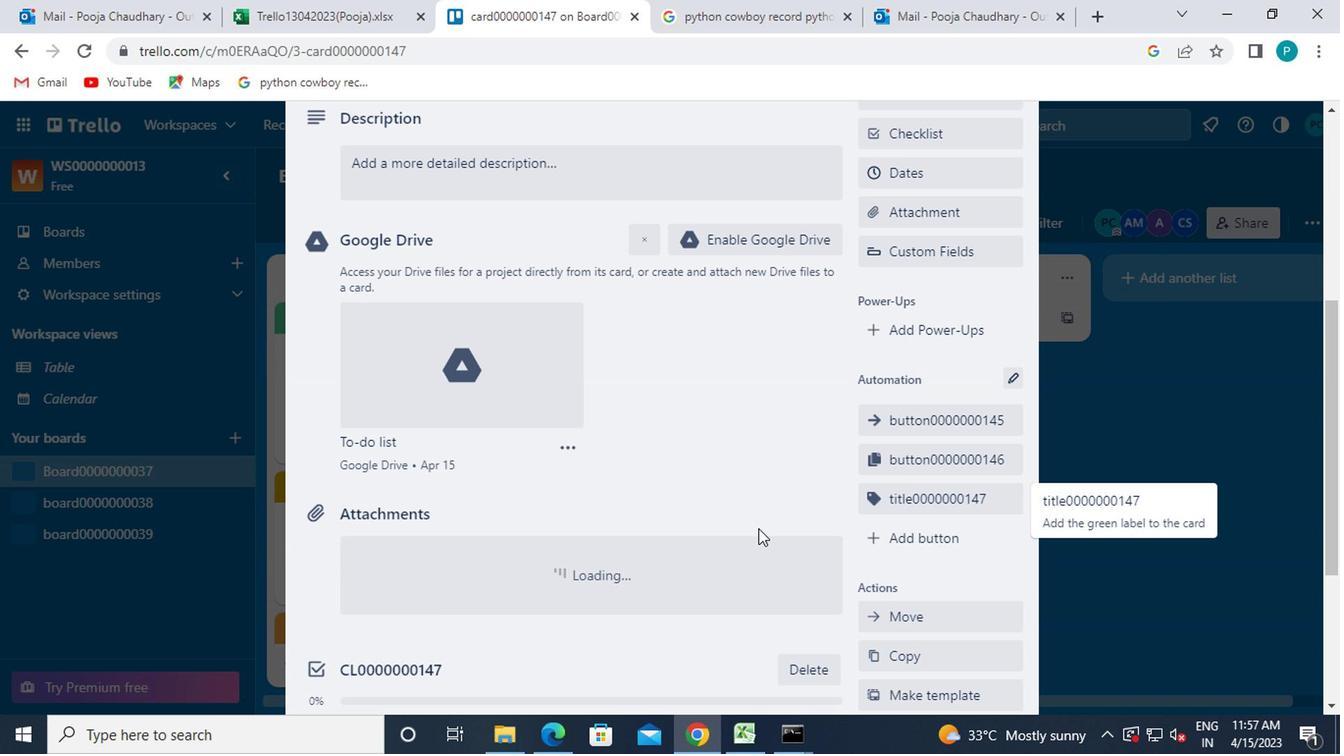 
Action: Mouse scrolled (739, 518) with delta (0, 0)
Screenshot: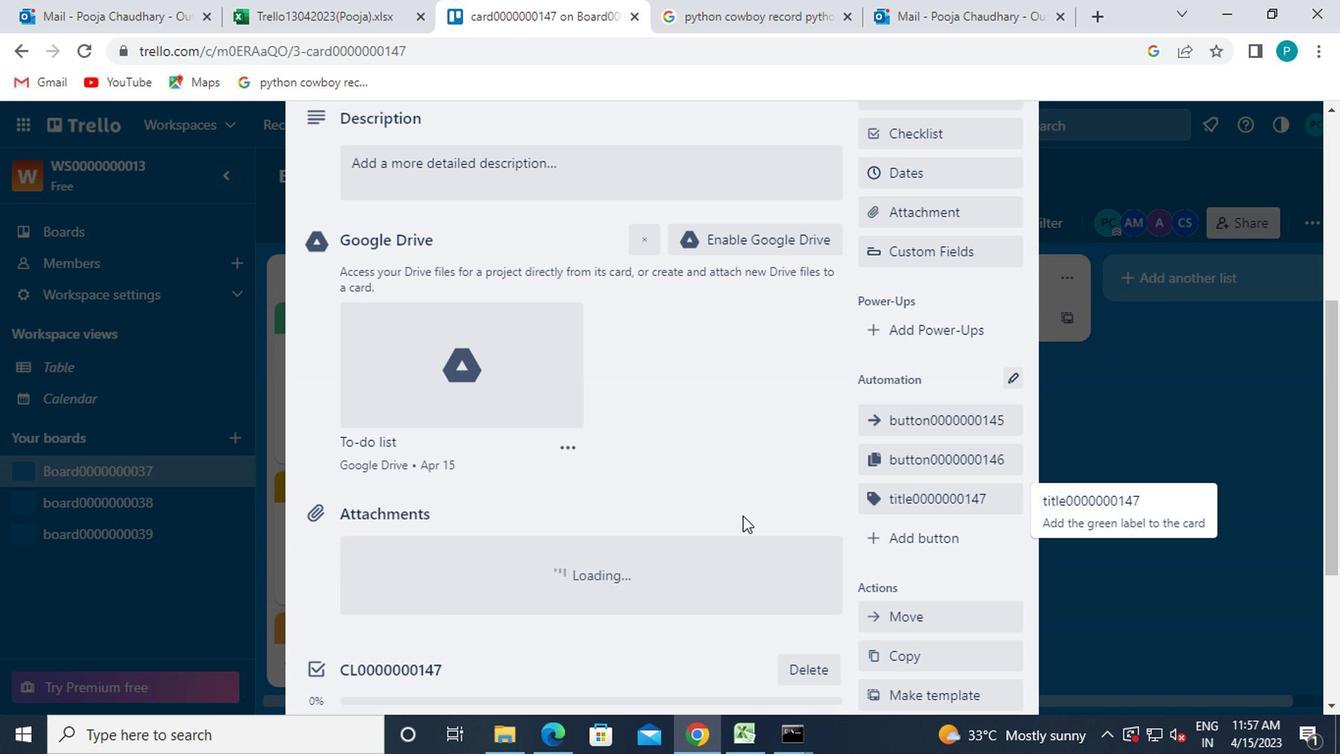 
Action: Mouse moved to (462, 374)
Screenshot: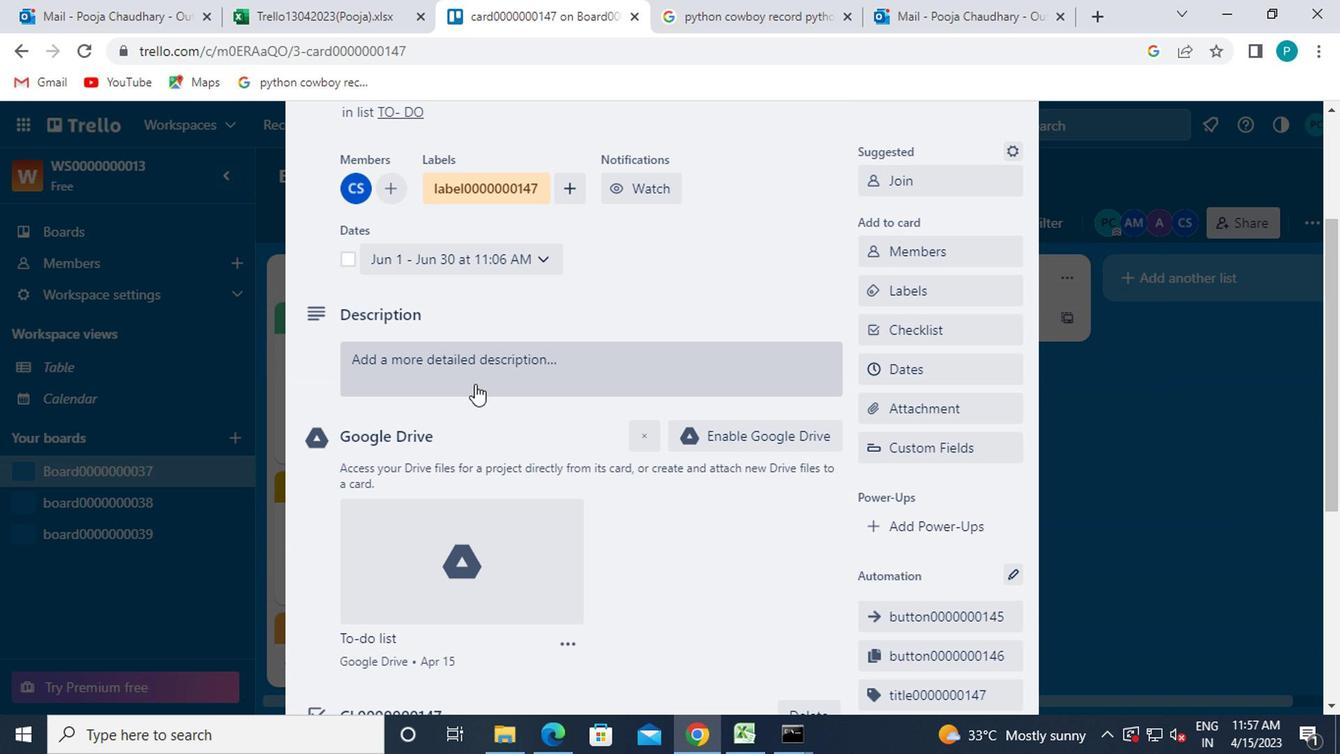 
Action: Mouse pressed left at (462, 374)
Screenshot: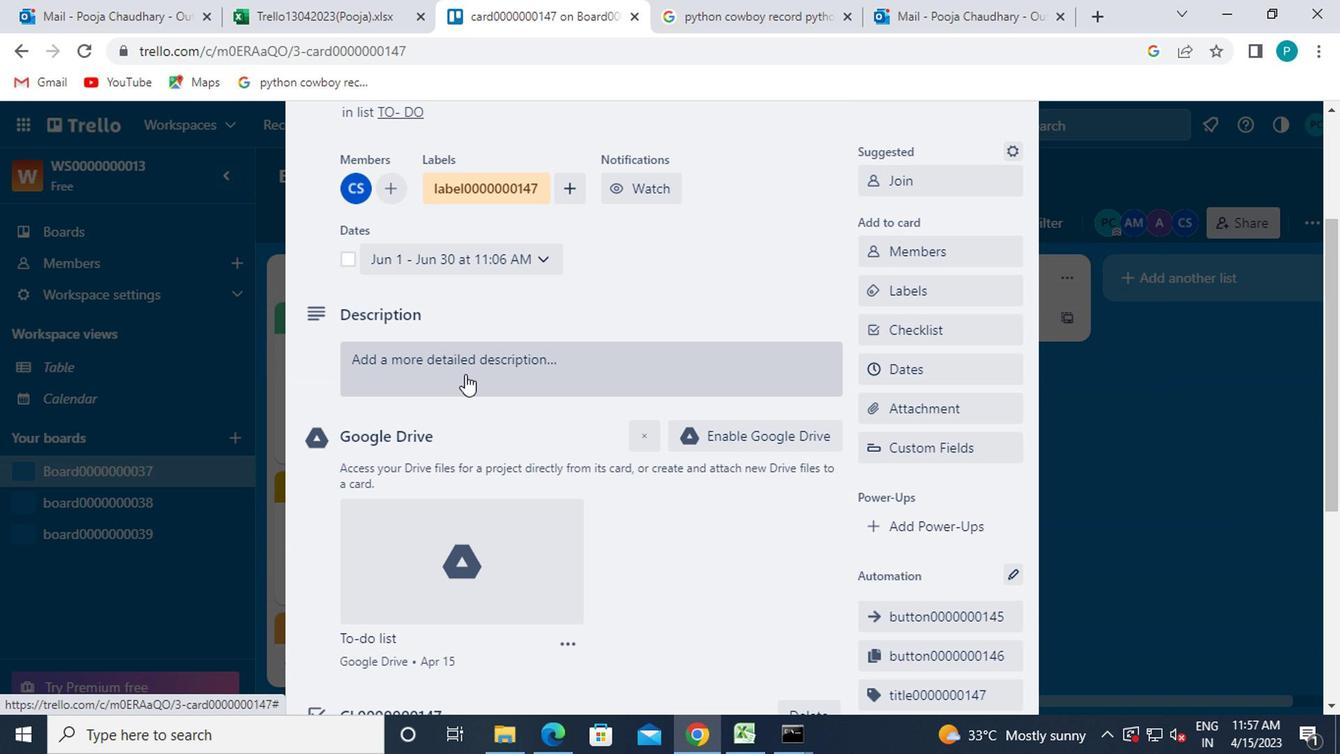 
Action: Key pressed <Key.caps_lock>ds0000000147
Screenshot: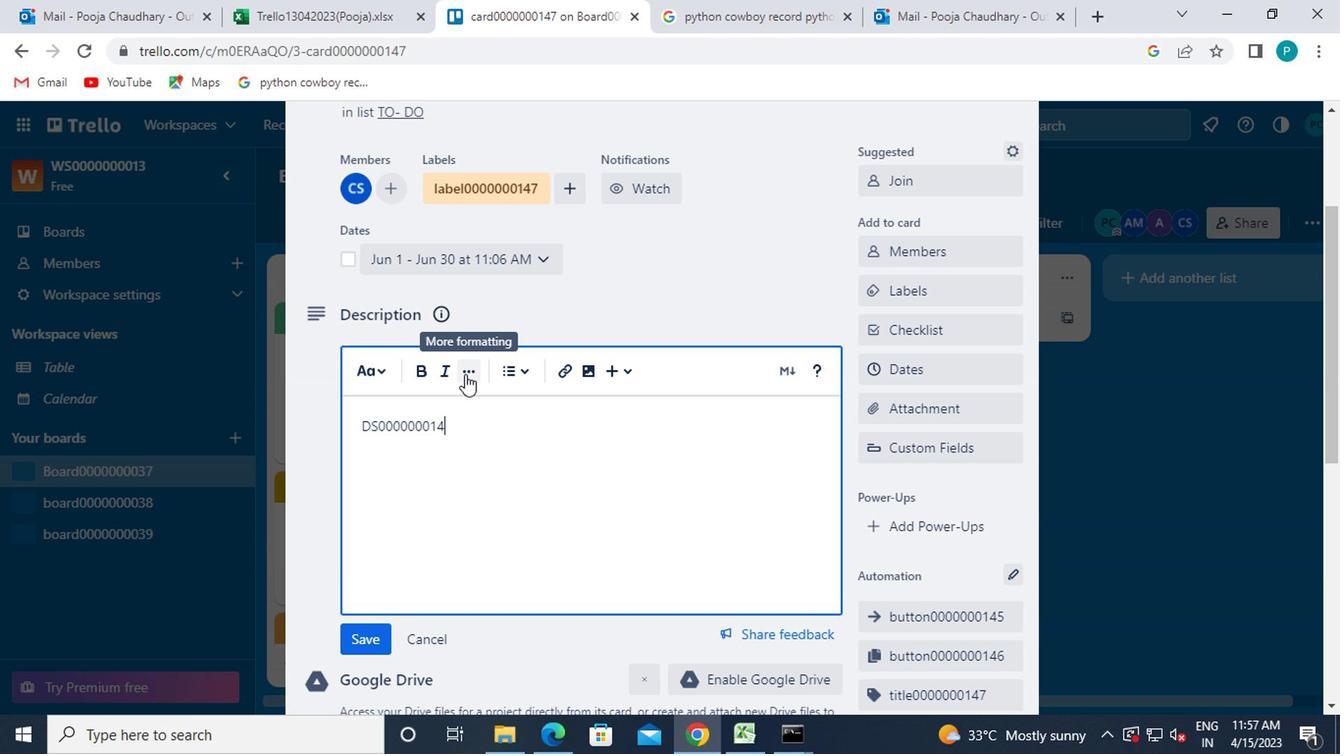 
Action: Mouse moved to (349, 639)
Screenshot: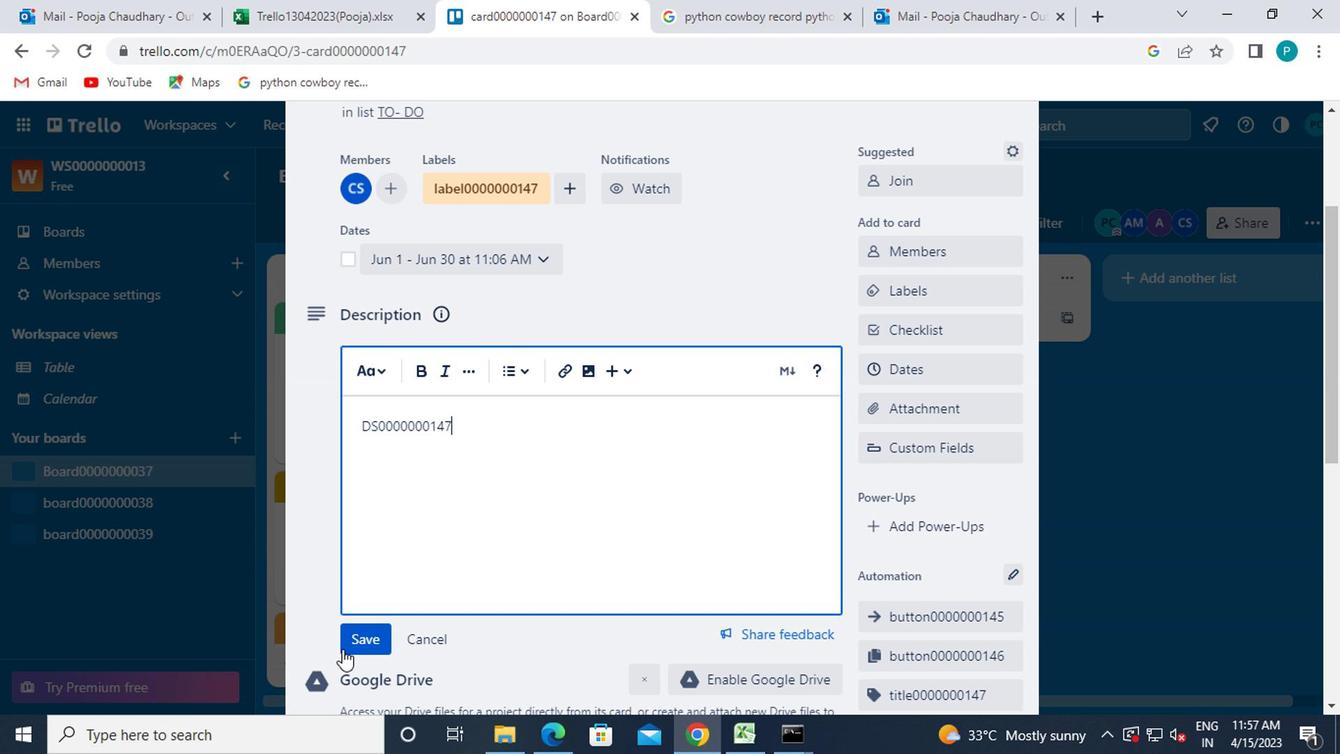 
Action: Mouse pressed left at (349, 639)
Screenshot: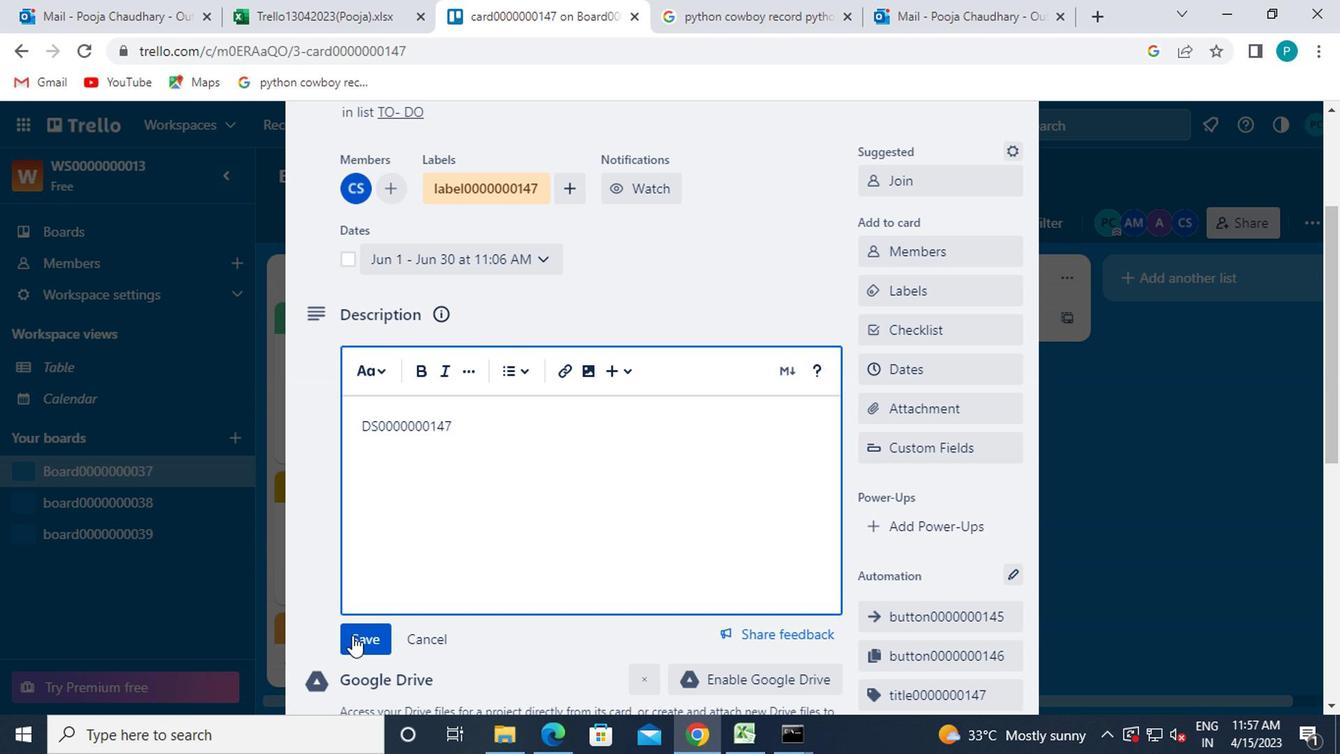 
Action: Mouse scrolled (349, 638) with delta (0, -1)
Screenshot: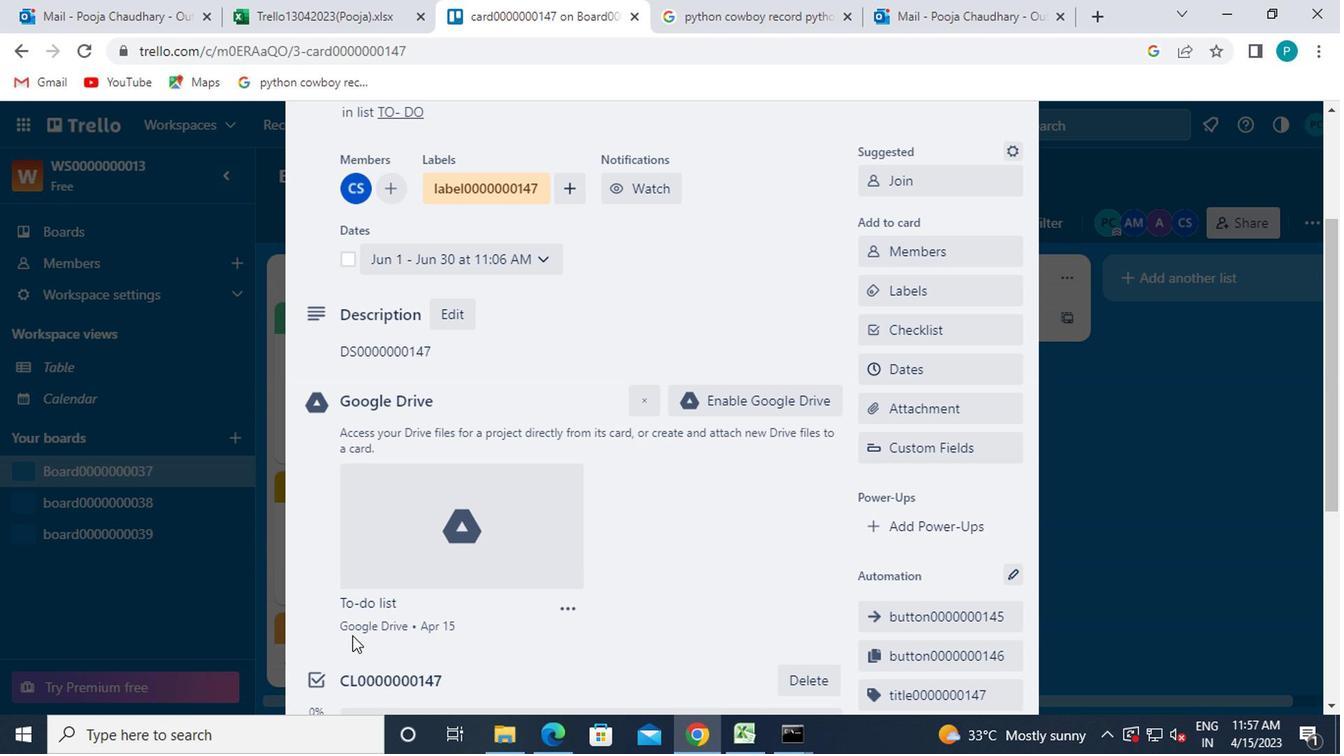 
Action: Mouse scrolled (349, 638) with delta (0, -1)
Screenshot: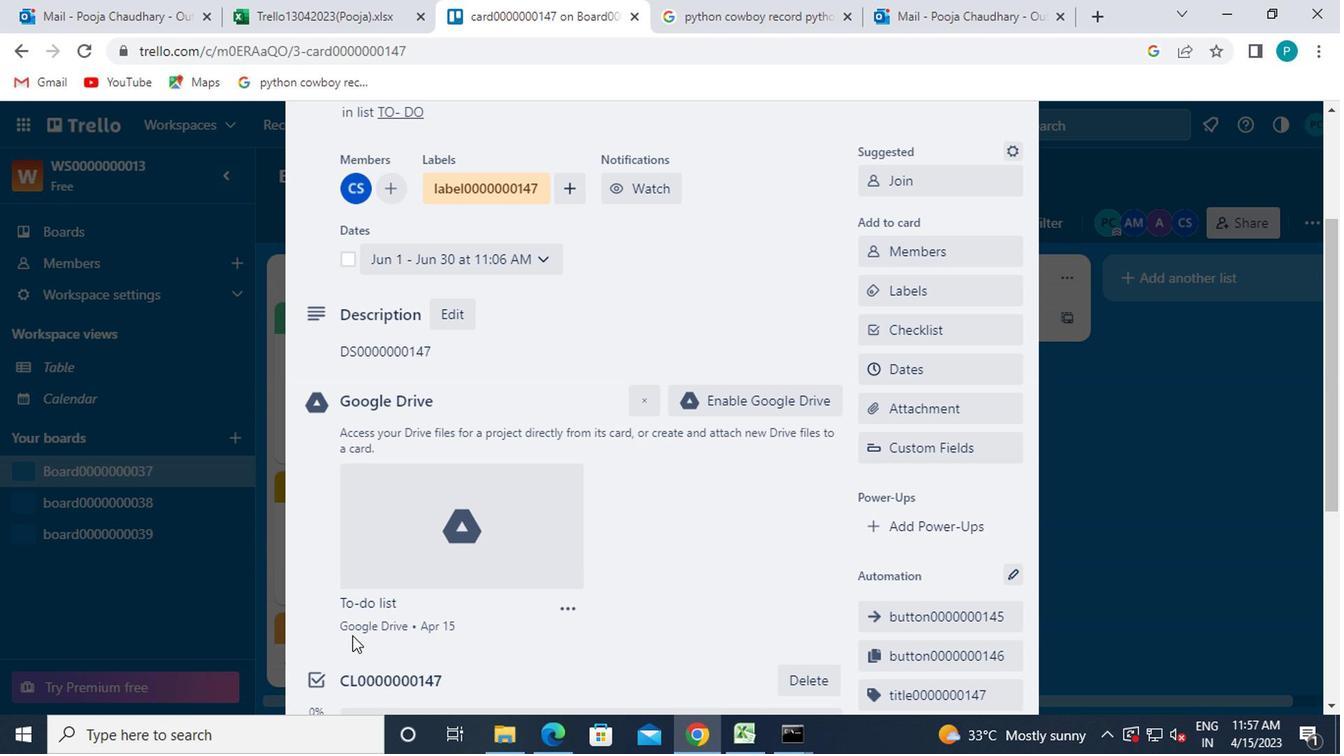 
Action: Mouse scrolled (349, 638) with delta (0, -1)
Screenshot: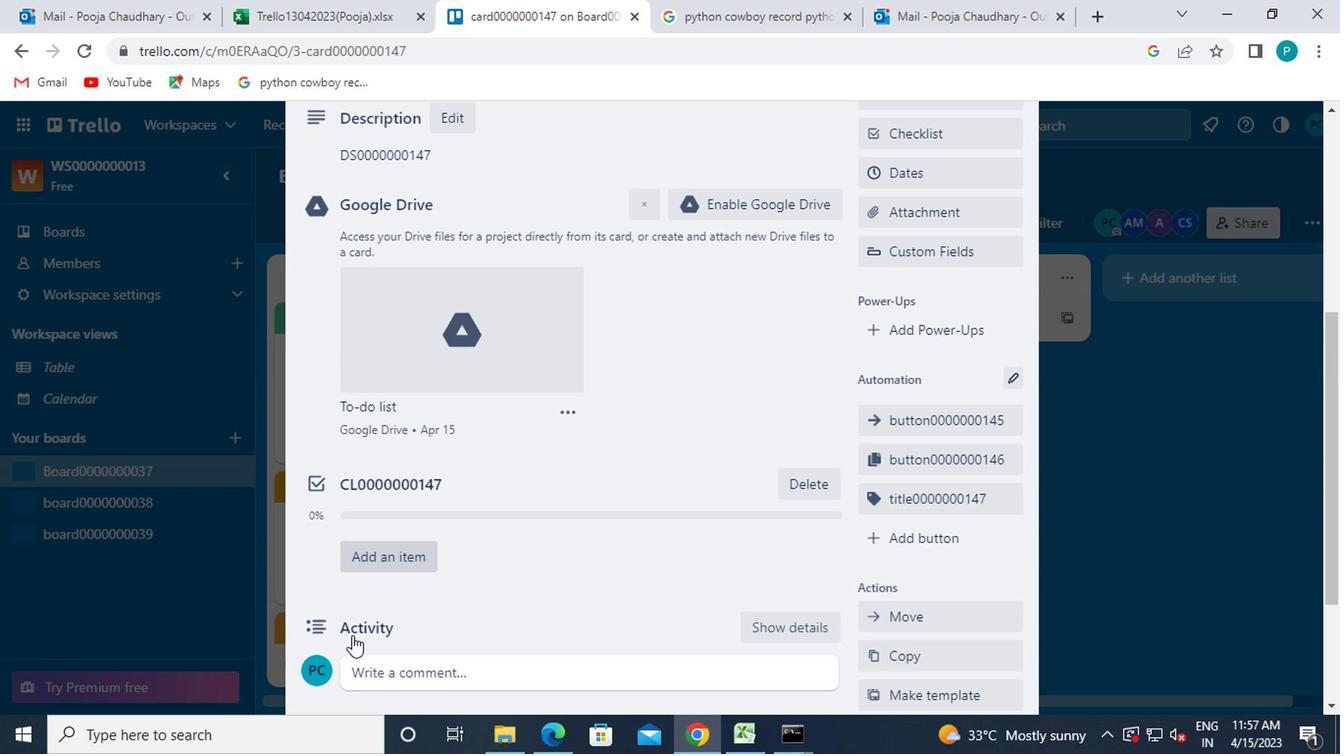 
Action: Mouse scrolled (349, 638) with delta (0, -1)
Screenshot: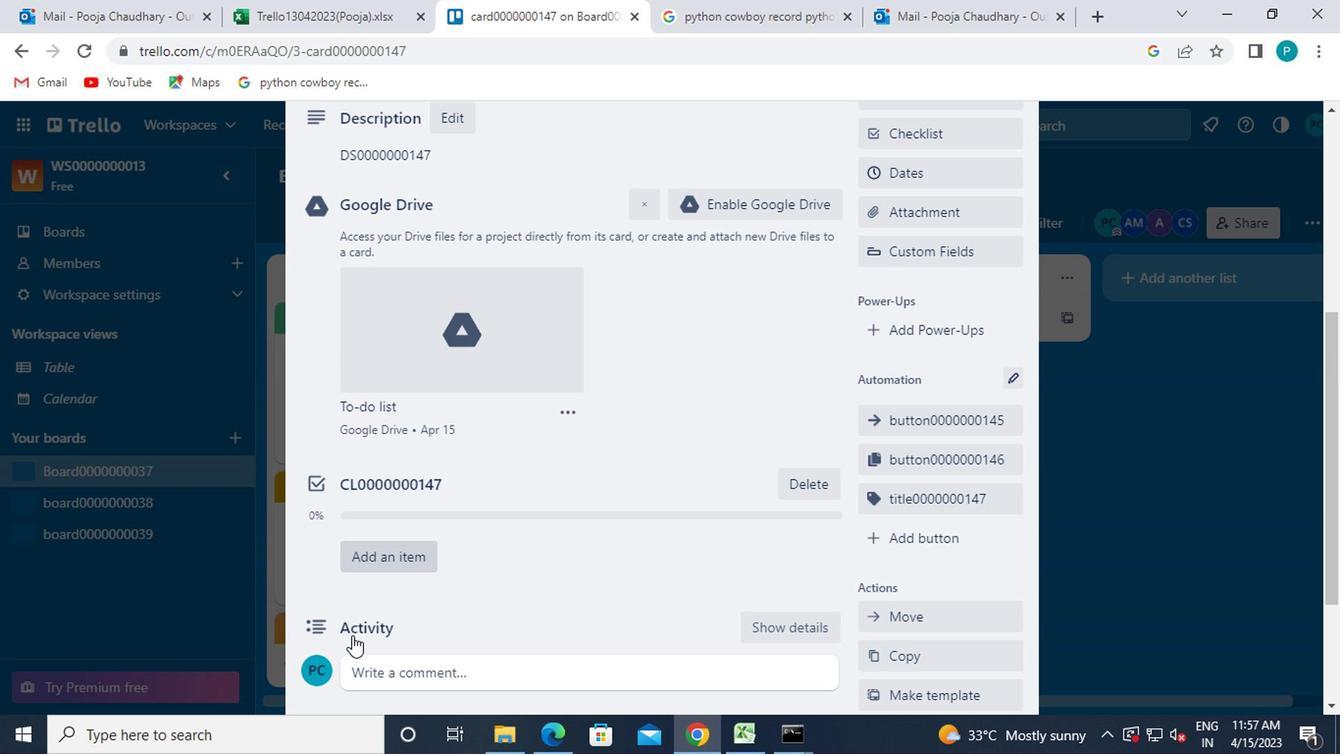 
Action: Mouse scrolled (349, 638) with delta (0, -1)
Screenshot: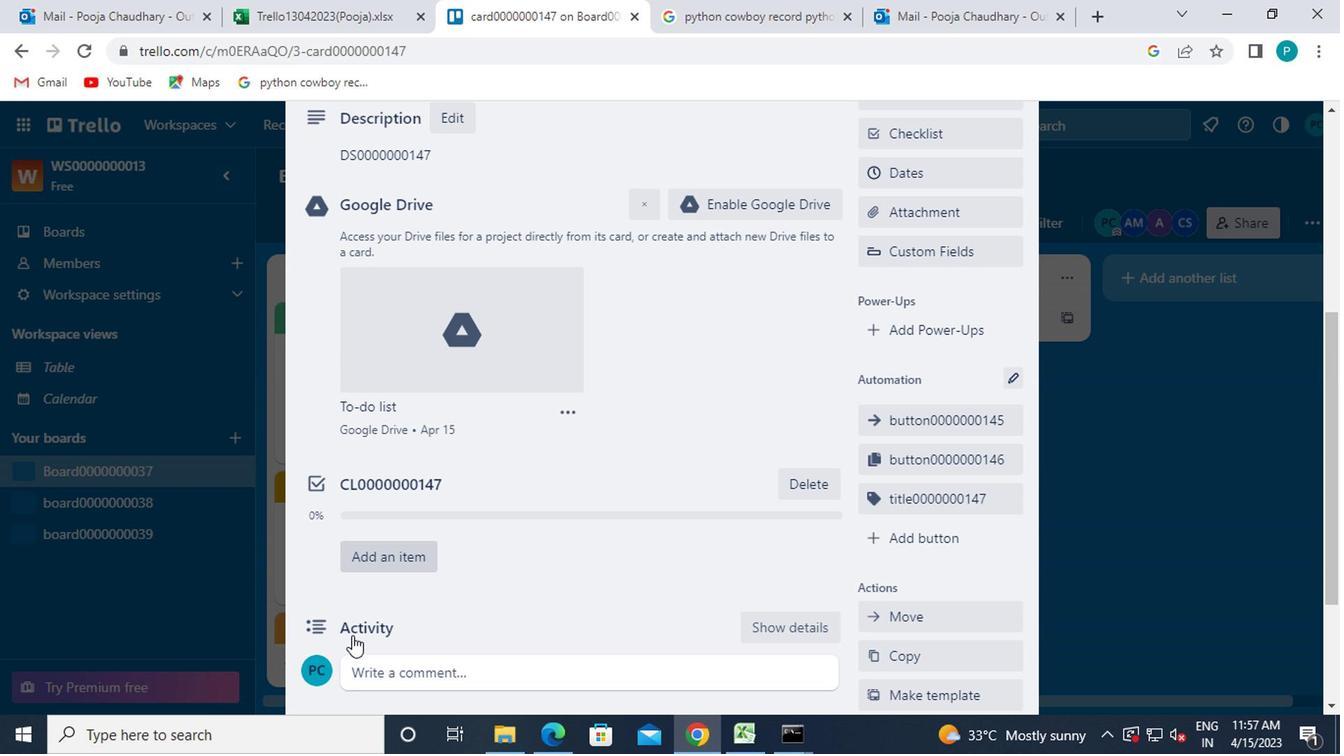 
Action: Mouse moved to (386, 474)
Screenshot: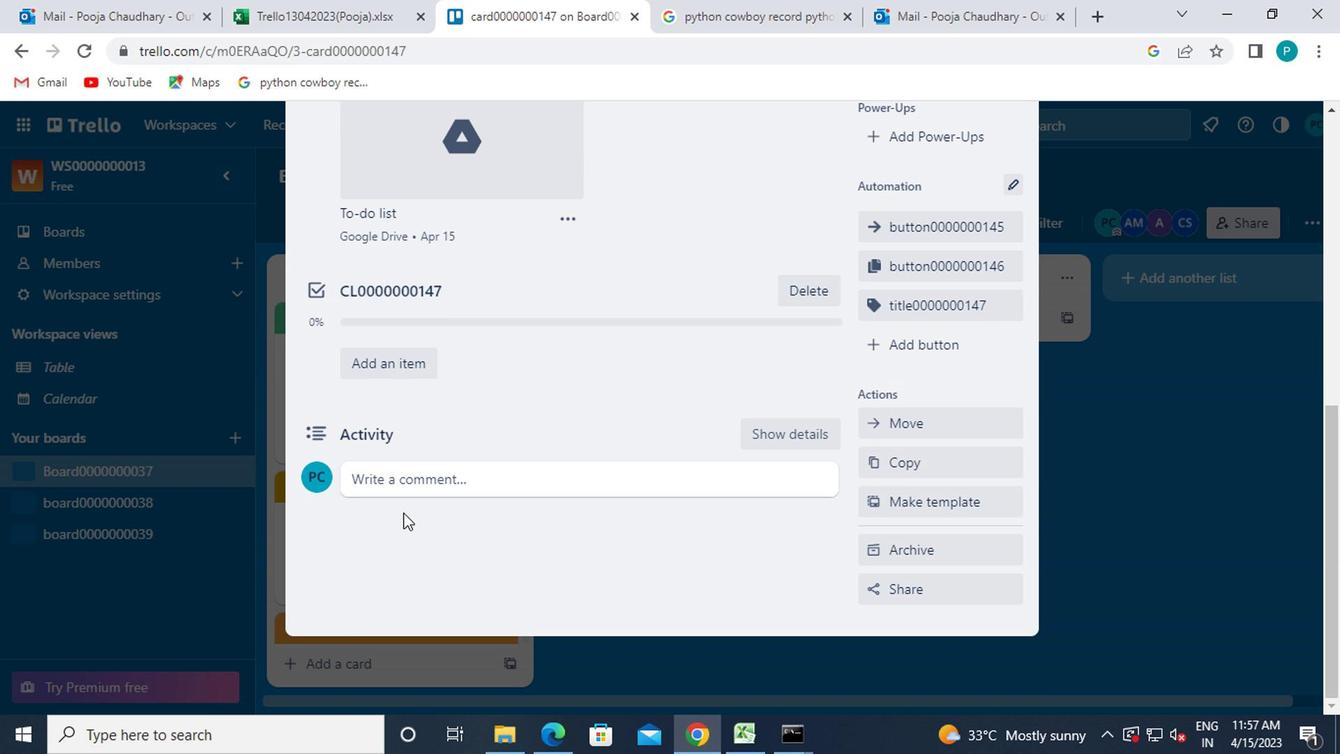 
Action: Mouse pressed left at (386, 474)
Screenshot: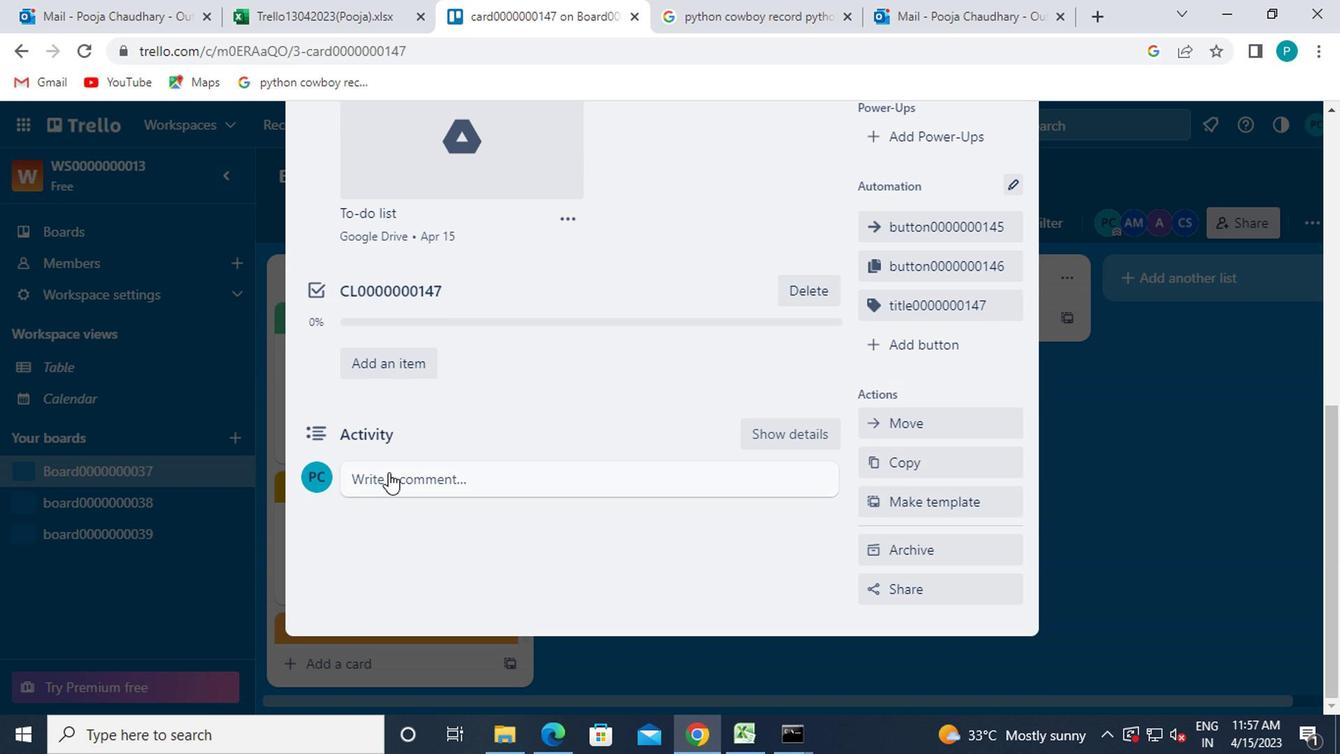 
Action: Mouse moved to (381, 474)
Screenshot: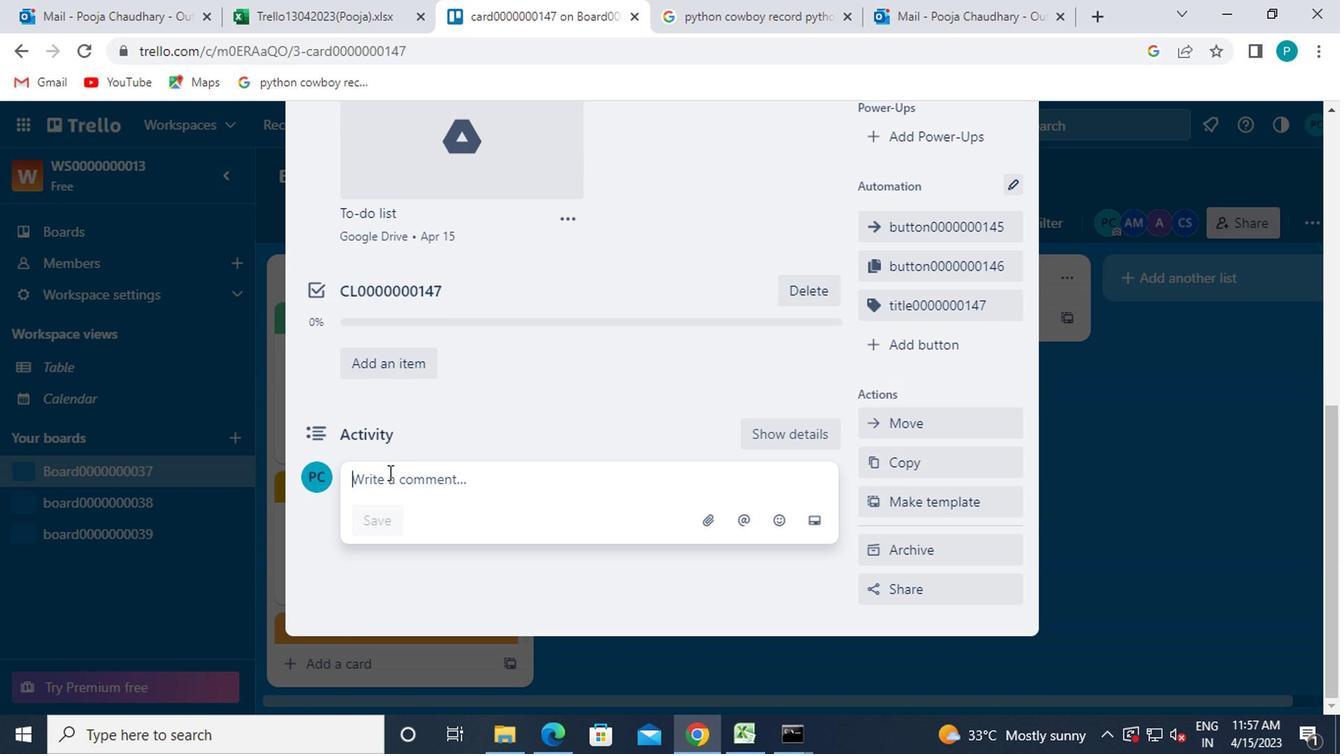 
Action: Key pressed cm0000000147
Screenshot: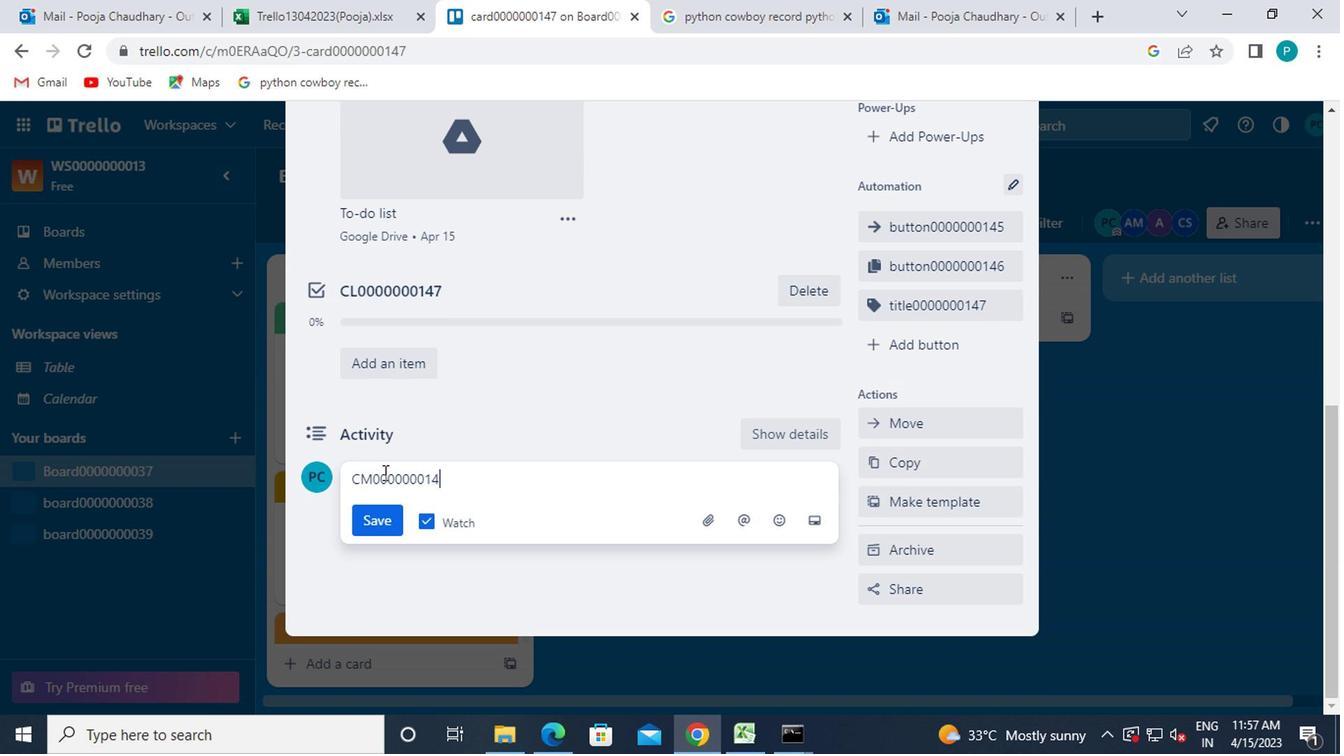 
Action: Mouse moved to (383, 530)
Screenshot: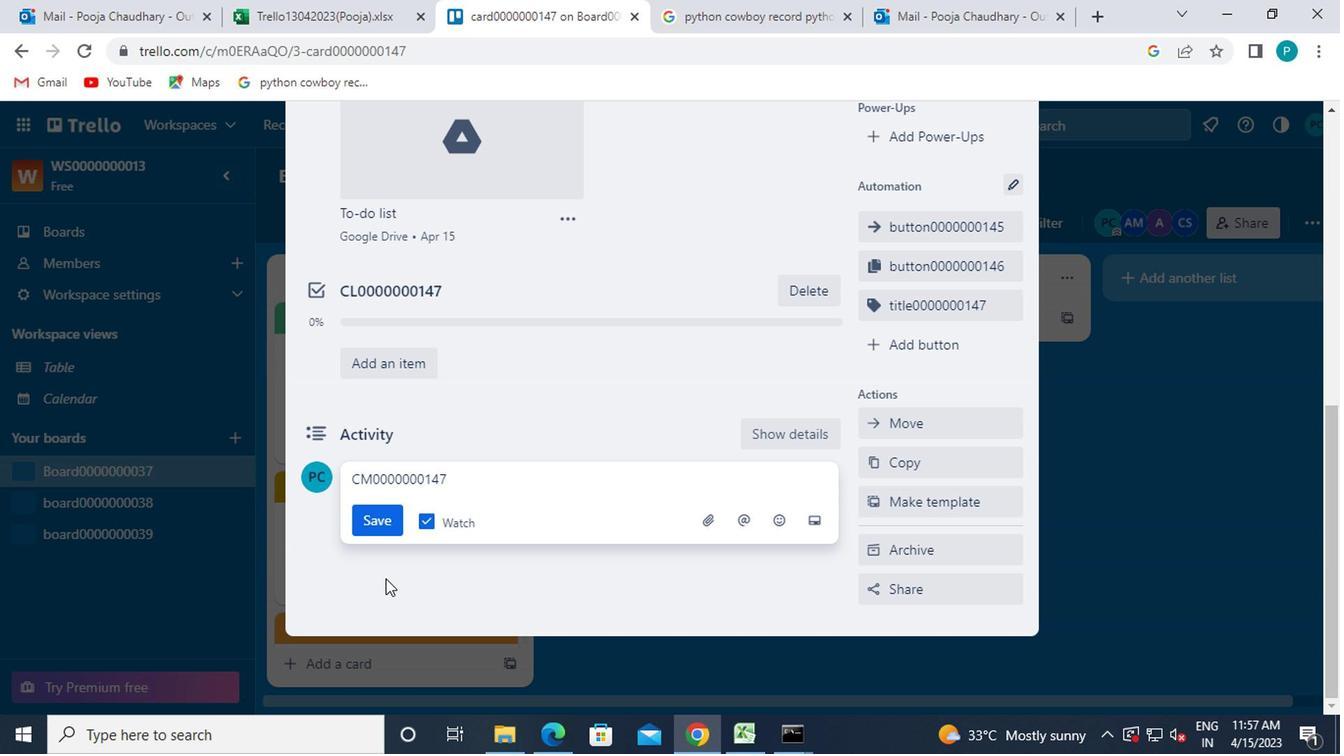 
Action: Mouse pressed left at (383, 530)
Screenshot: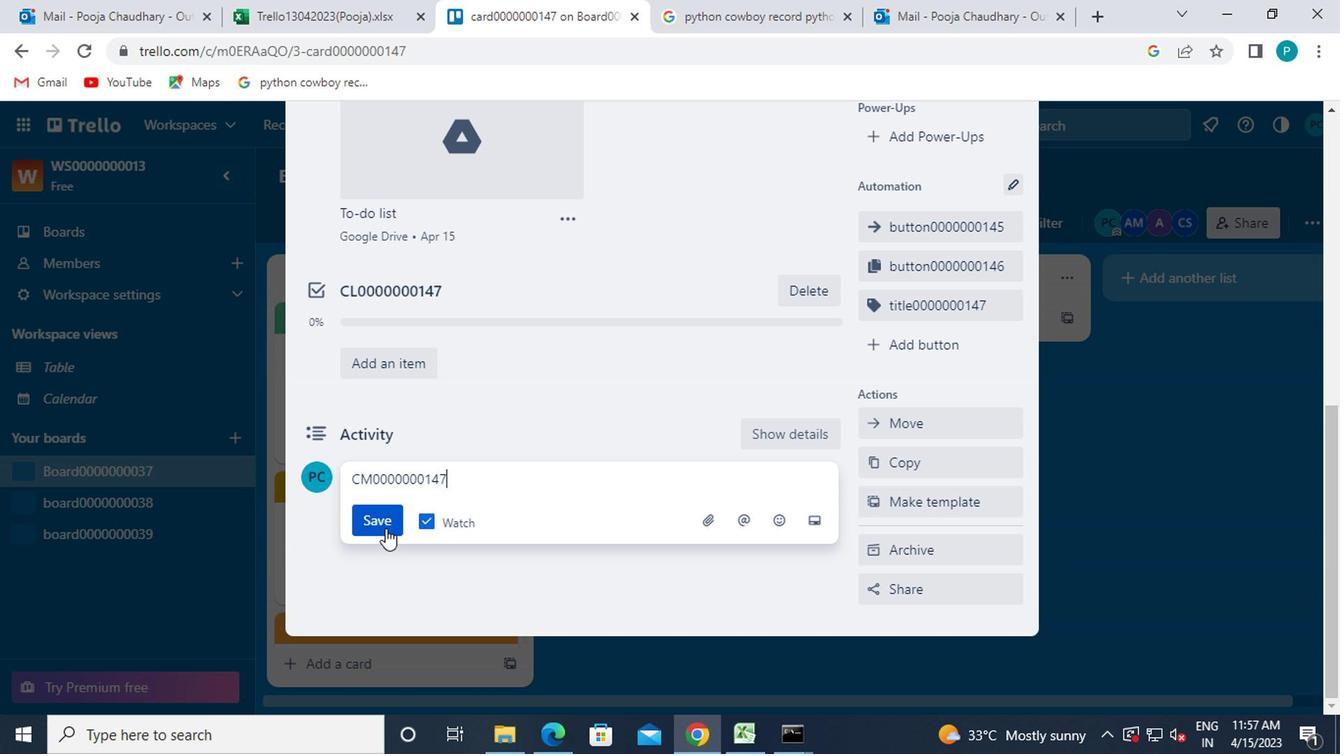 
